 Task: Create a sub task Gather and Analyse Requirements for the task  Integrate a new online platform for online yoga classes in the project BrightTech , assign it to team member softage.1@softage.net and update the status of the sub task to  On Track  , set the priority of the sub task to Low
Action: Mouse moved to (625, 259)
Screenshot: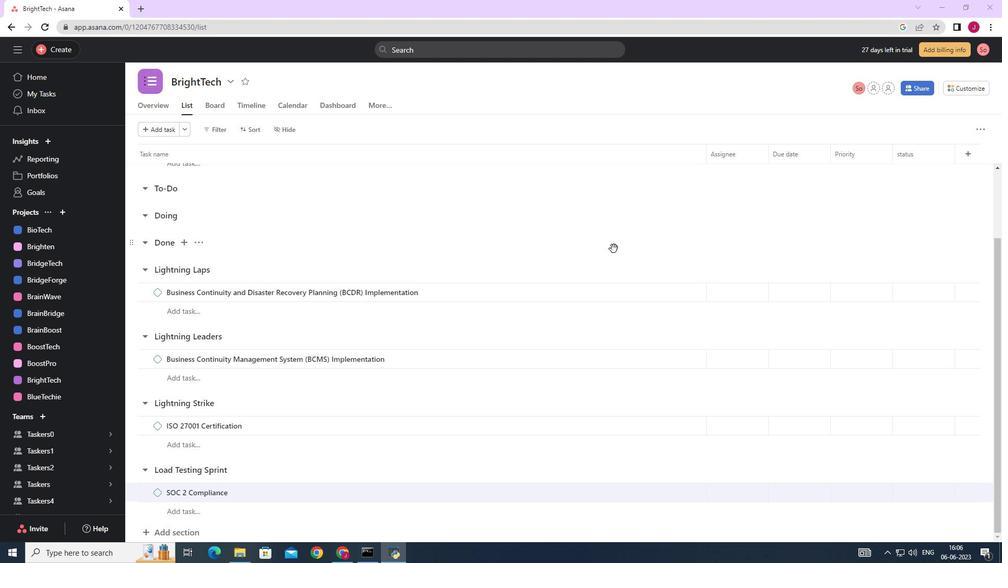 
Action: Mouse scrolled (625, 259) with delta (0, 0)
Screenshot: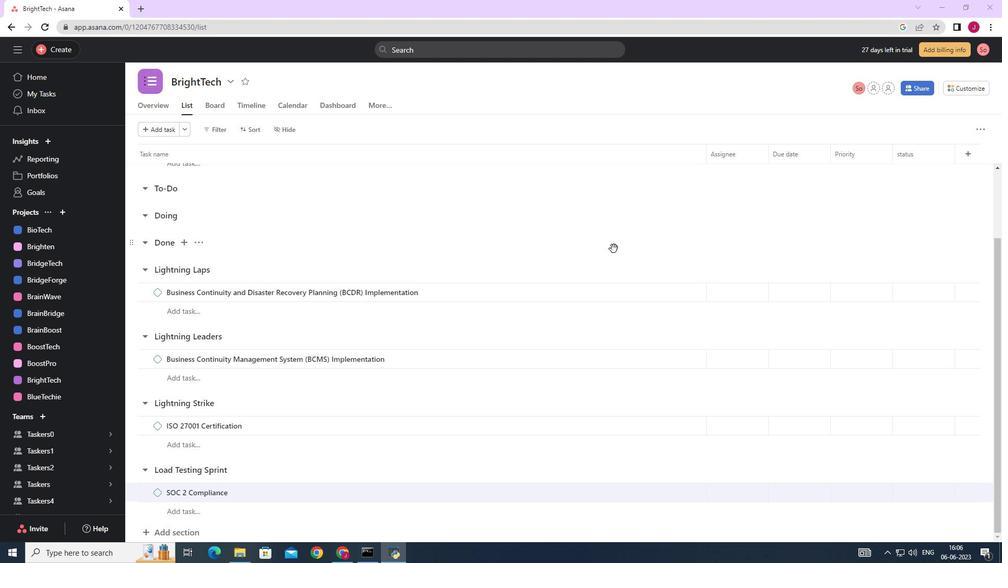 
Action: Mouse scrolled (625, 259) with delta (0, 0)
Screenshot: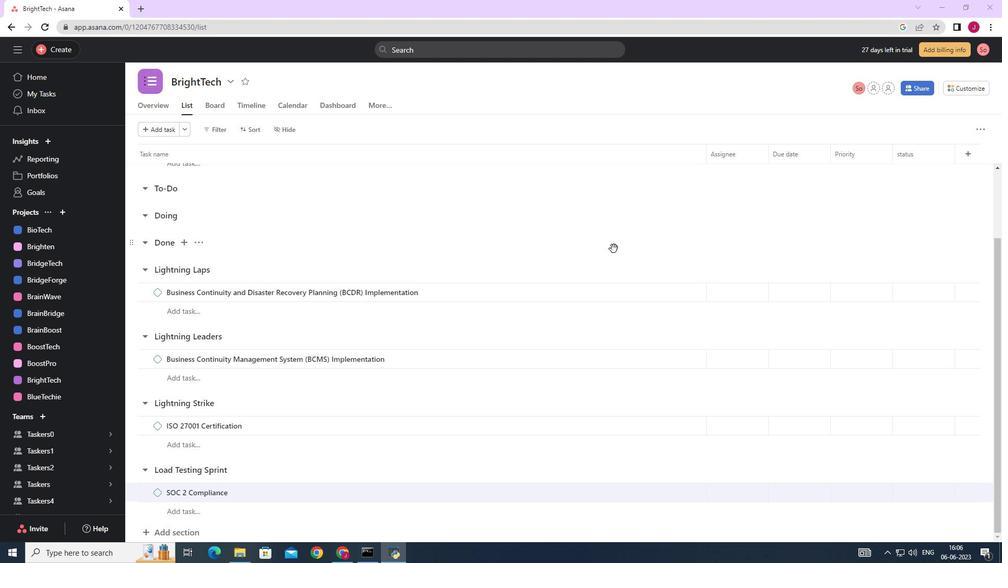
Action: Mouse scrolled (625, 259) with delta (0, 0)
Screenshot: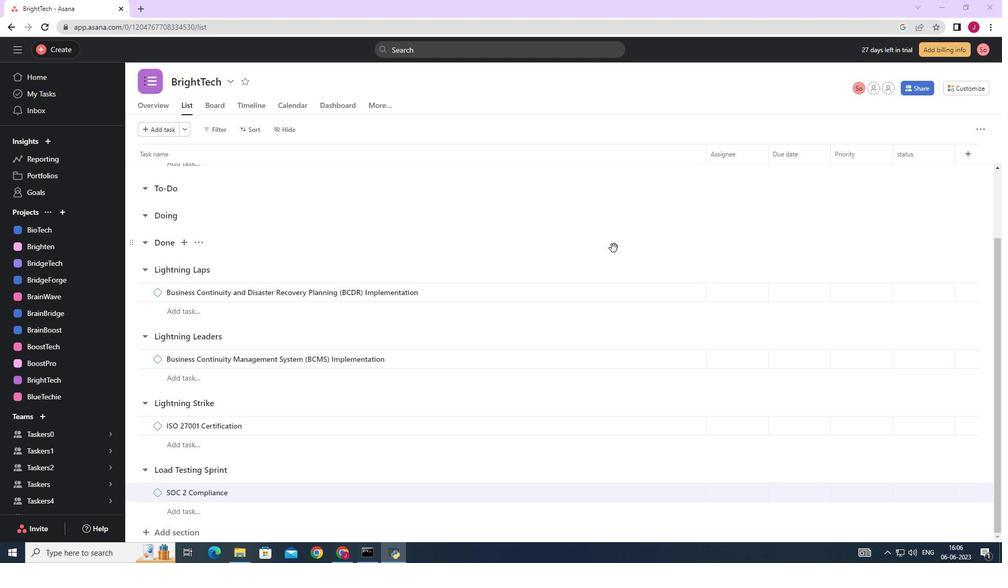 
Action: Mouse scrolled (625, 259) with delta (0, 0)
Screenshot: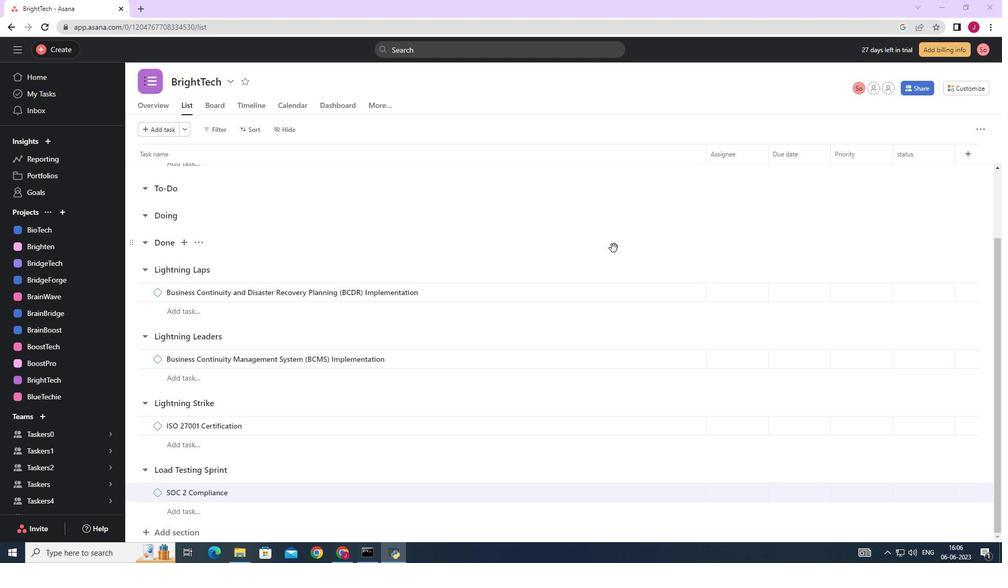 
Action: Mouse scrolled (625, 259) with delta (0, 0)
Screenshot: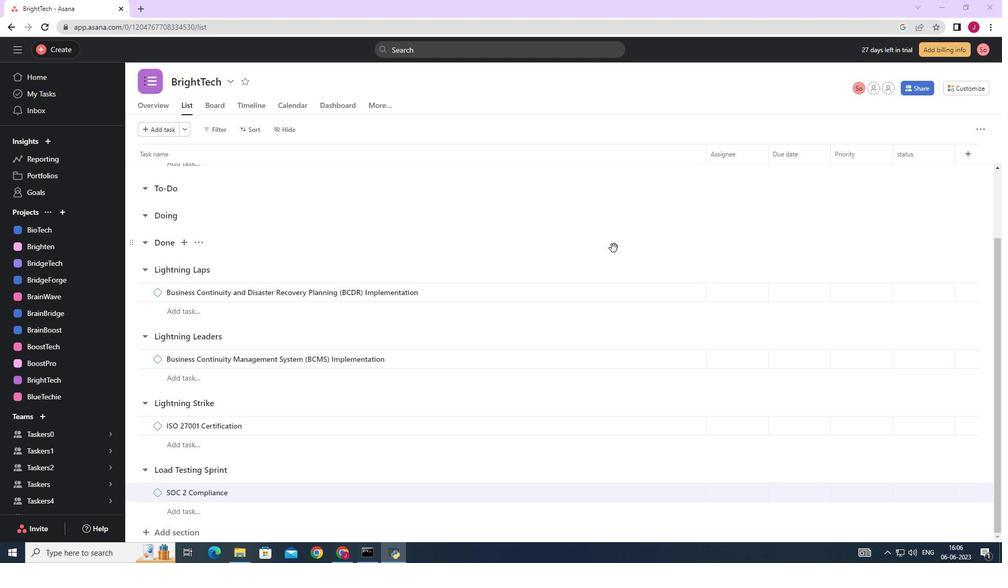 
Action: Mouse scrolled (625, 259) with delta (0, 0)
Screenshot: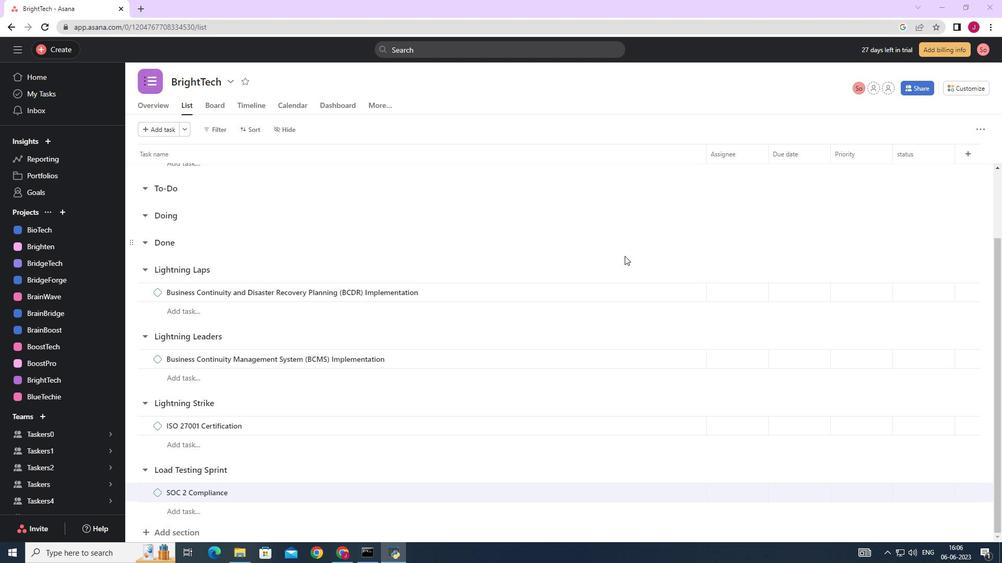 
Action: Mouse moved to (666, 266)
Screenshot: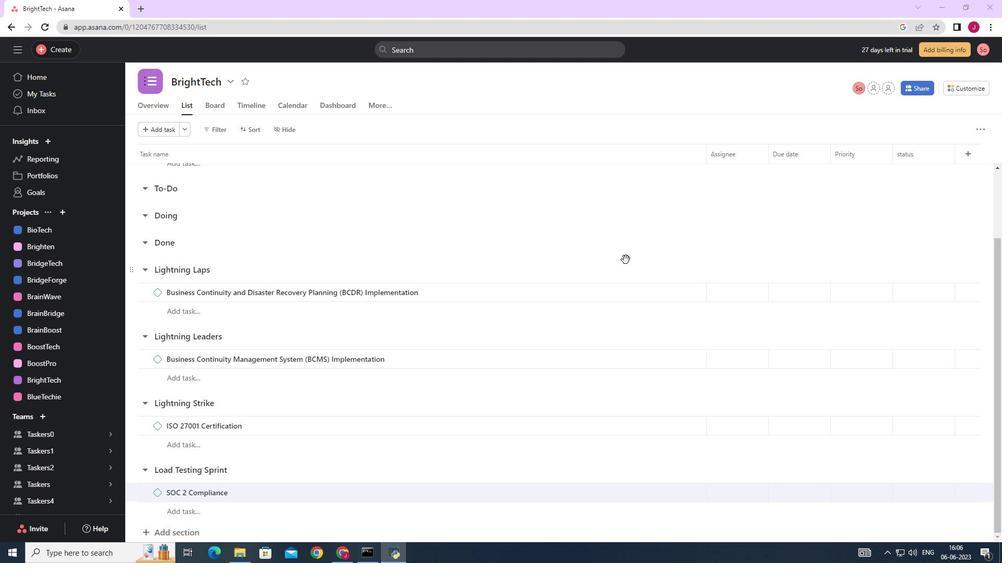 
Action: Mouse scrolled (666, 267) with delta (0, 0)
Screenshot: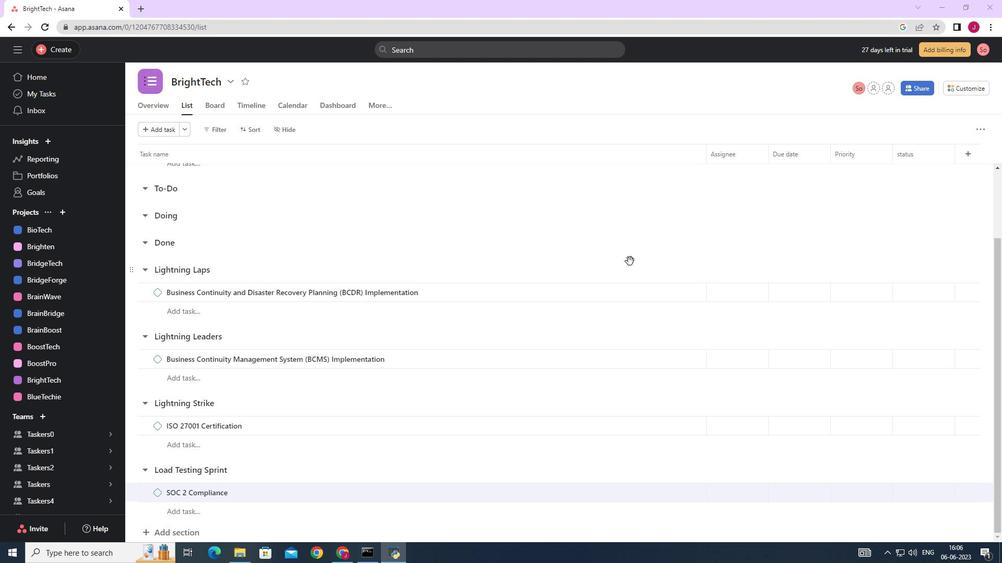 
Action: Mouse scrolled (666, 267) with delta (0, 0)
Screenshot: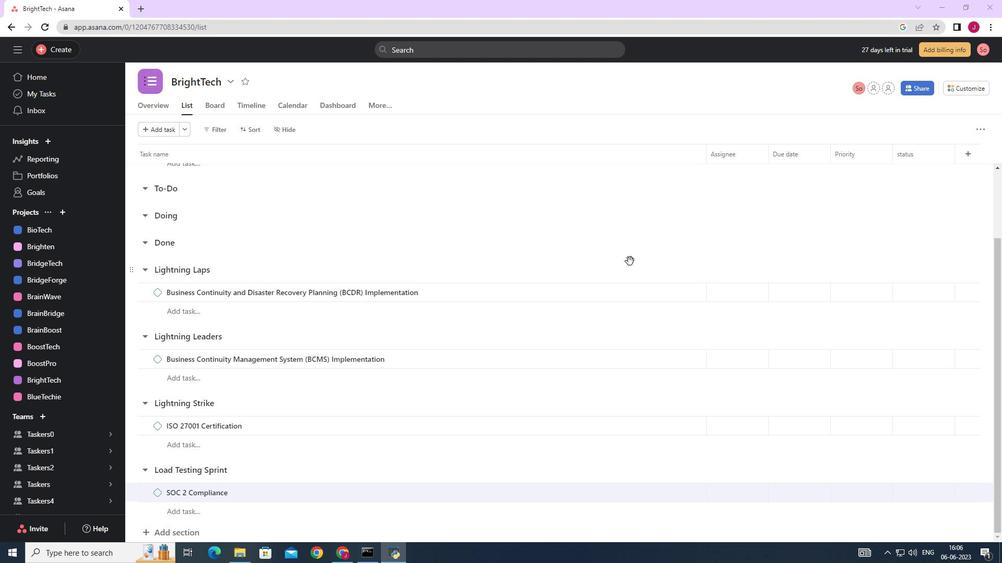 
Action: Mouse scrolled (666, 267) with delta (0, 0)
Screenshot: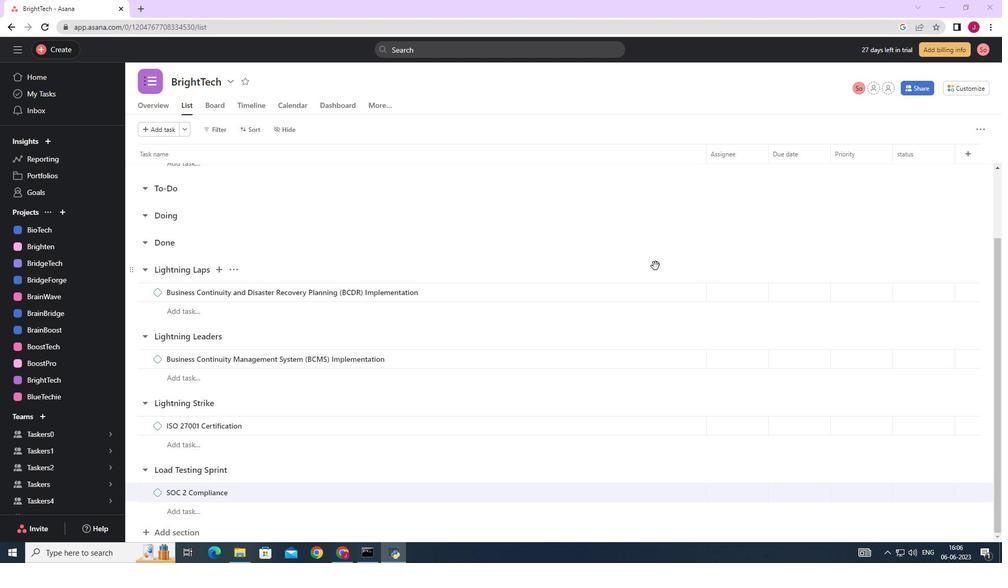
Action: Mouse scrolled (666, 267) with delta (0, 0)
Screenshot: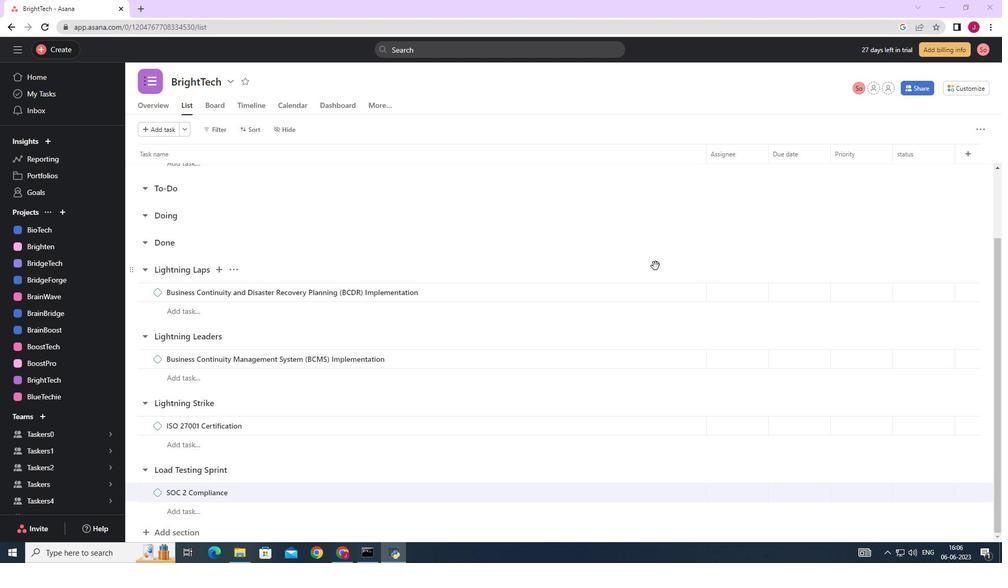 
Action: Mouse moved to (600, 230)
Screenshot: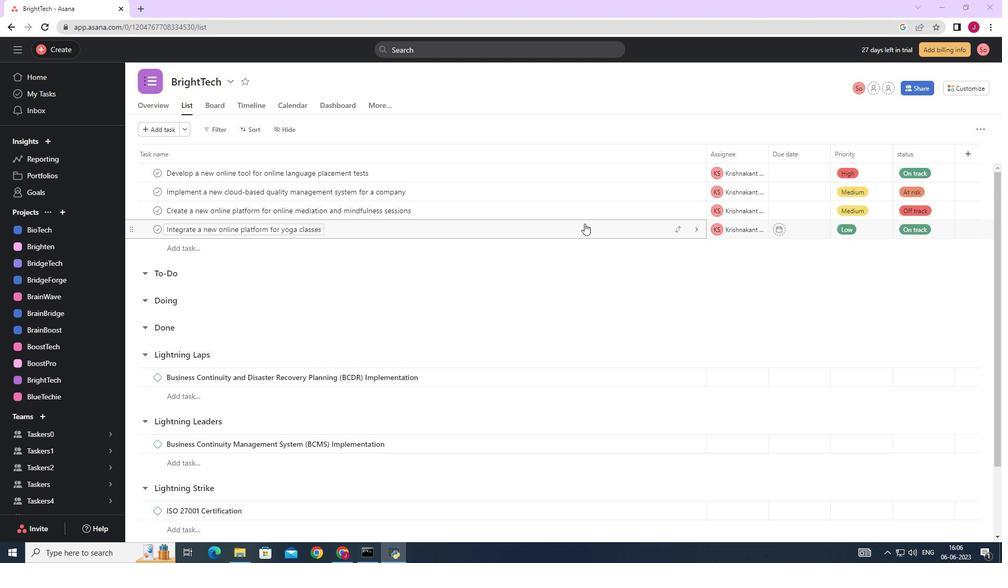 
Action: Mouse pressed left at (600, 230)
Screenshot: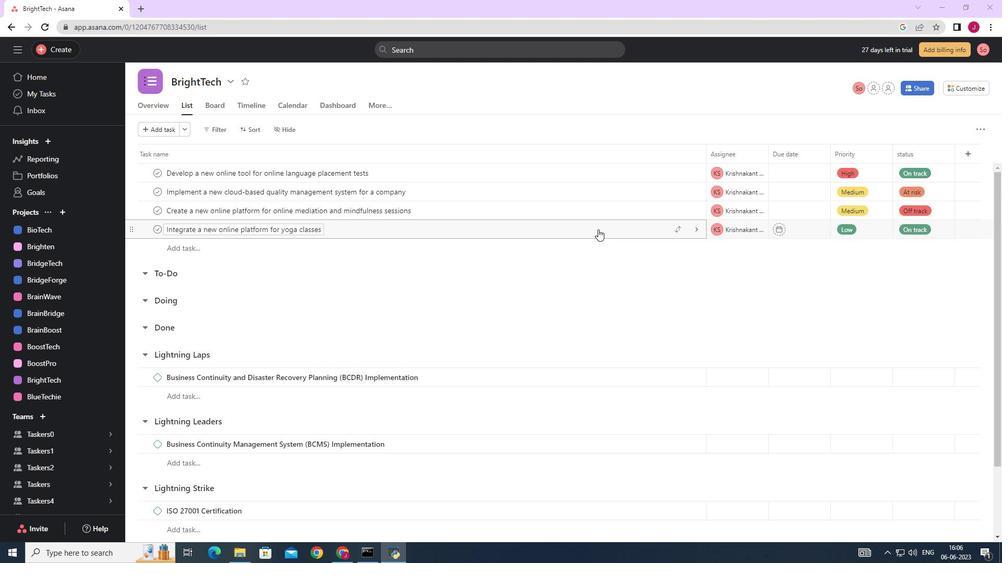 
Action: Mouse moved to (807, 292)
Screenshot: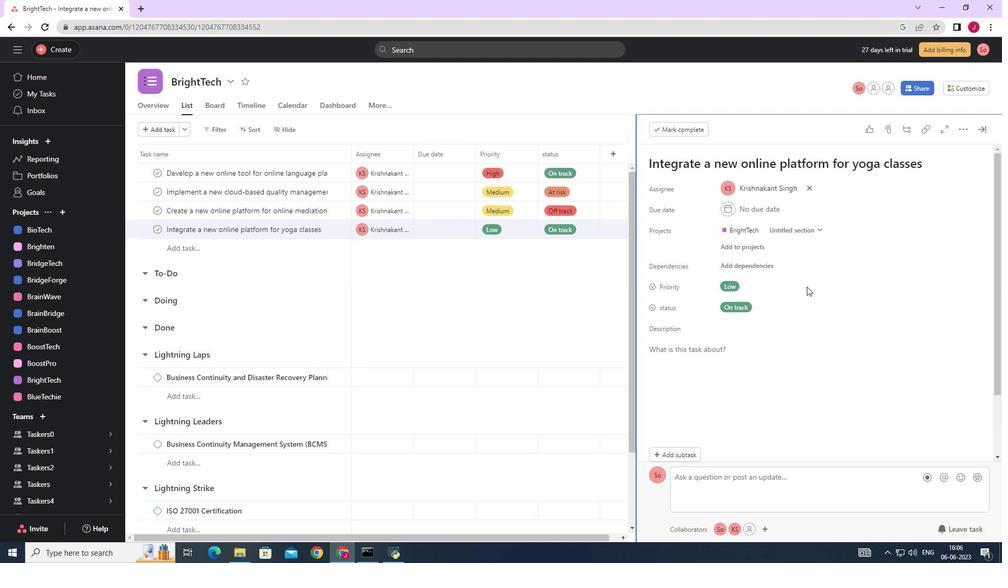 
Action: Mouse scrolled (807, 291) with delta (0, 0)
Screenshot: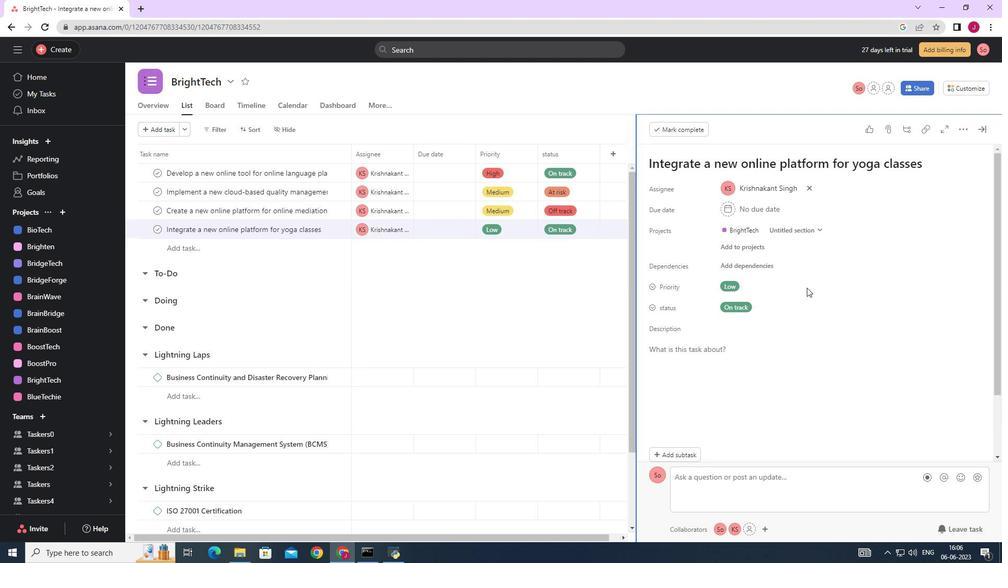 
Action: Mouse moved to (807, 293)
Screenshot: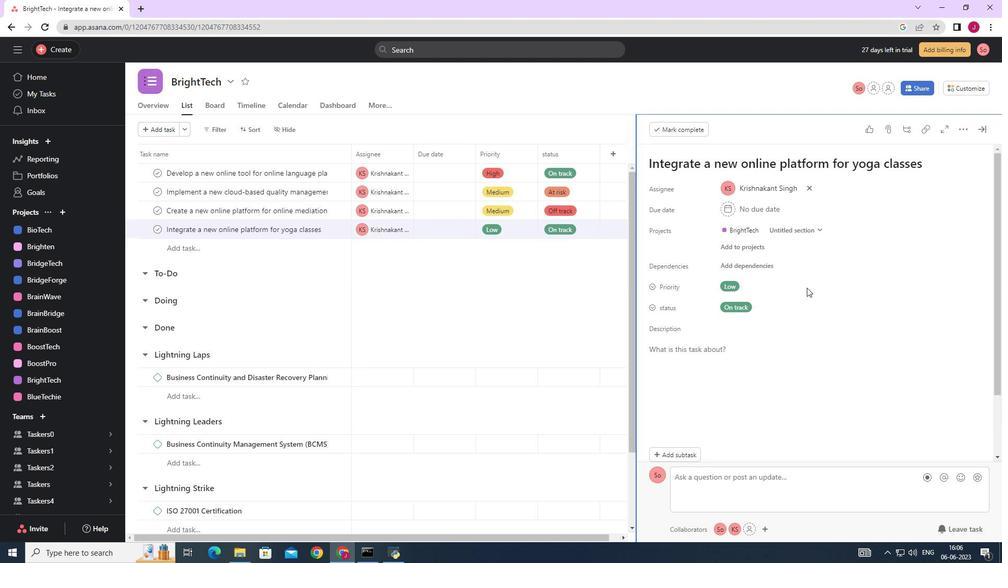 
Action: Mouse scrolled (807, 293) with delta (0, 0)
Screenshot: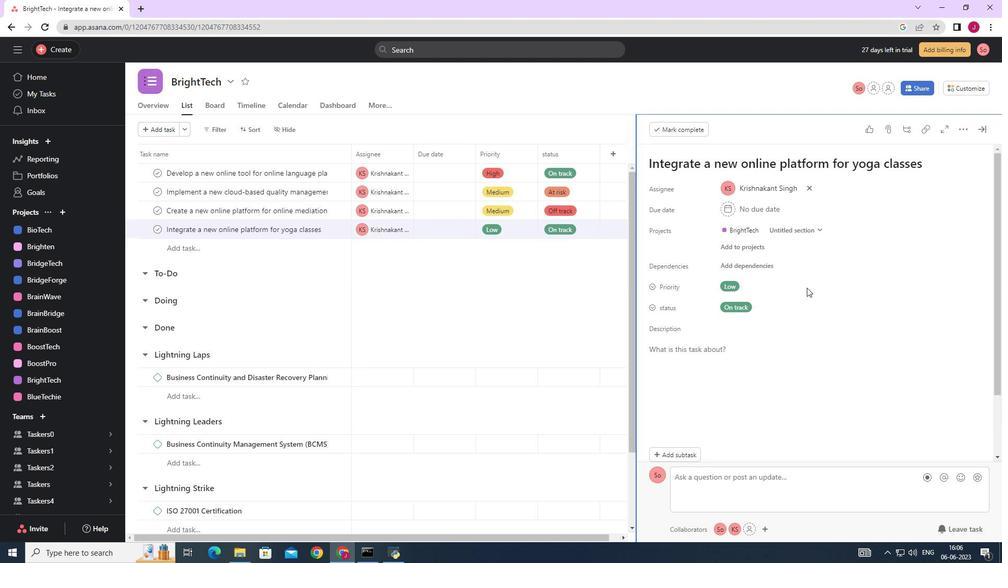 
Action: Mouse moved to (807, 294)
Screenshot: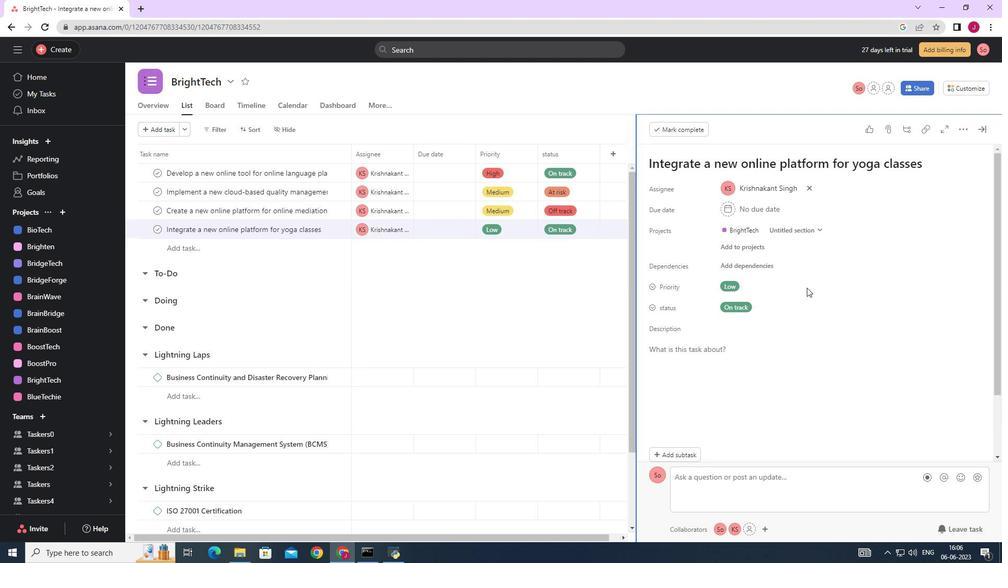
Action: Mouse scrolled (807, 294) with delta (0, 0)
Screenshot: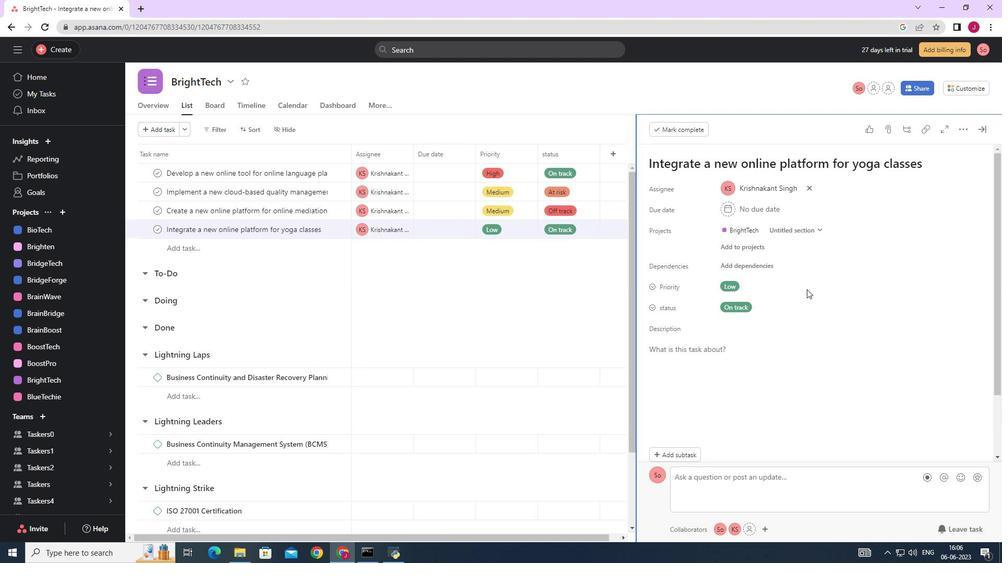 
Action: Mouse moved to (807, 295)
Screenshot: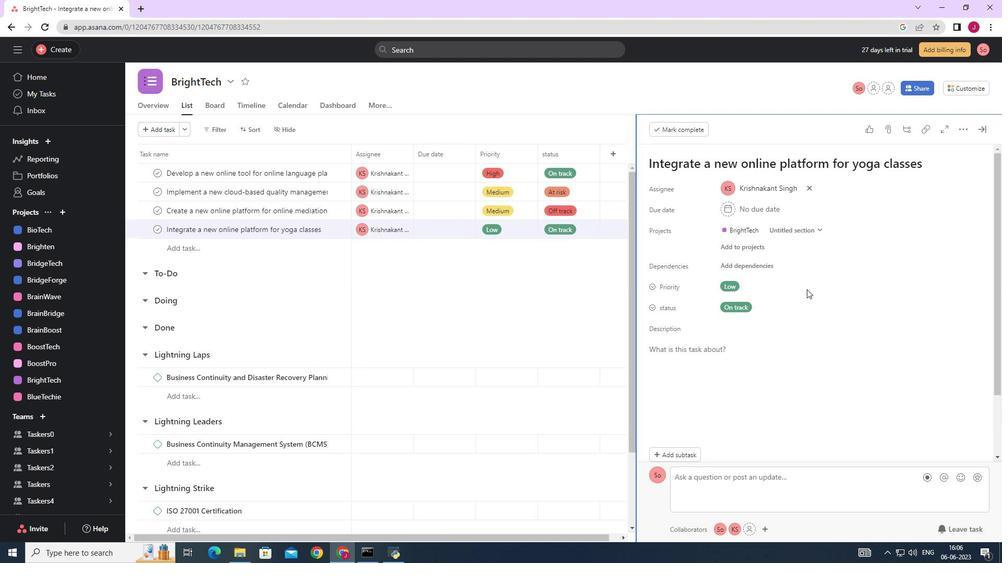
Action: Mouse scrolled (807, 295) with delta (0, 0)
Screenshot: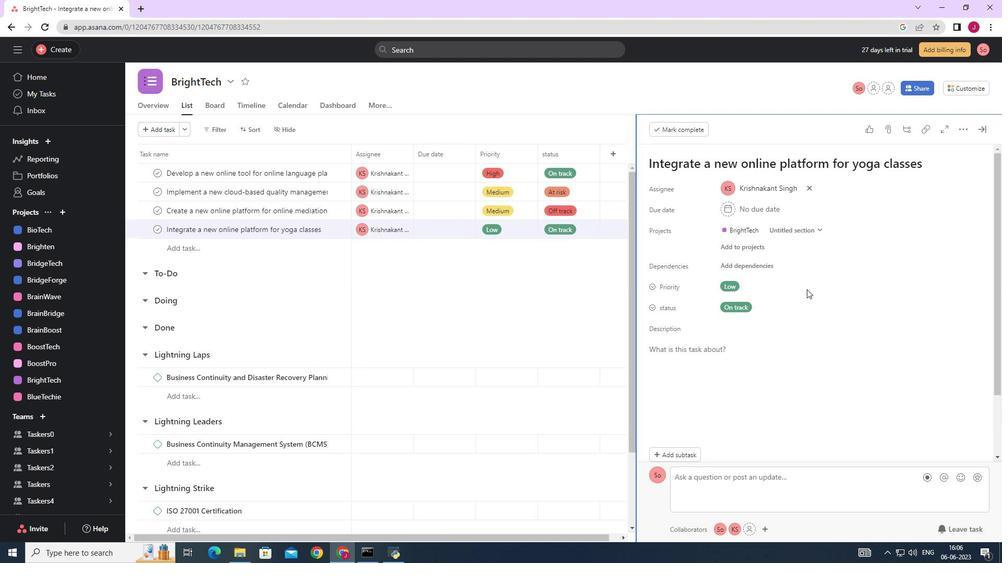 
Action: Mouse scrolled (807, 295) with delta (0, 0)
Screenshot: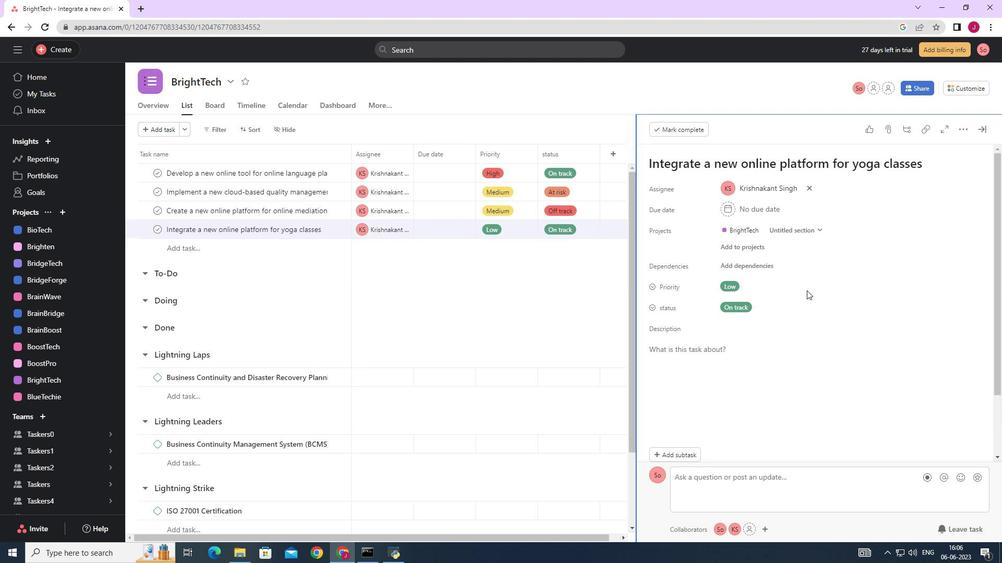 
Action: Mouse moved to (807, 296)
Screenshot: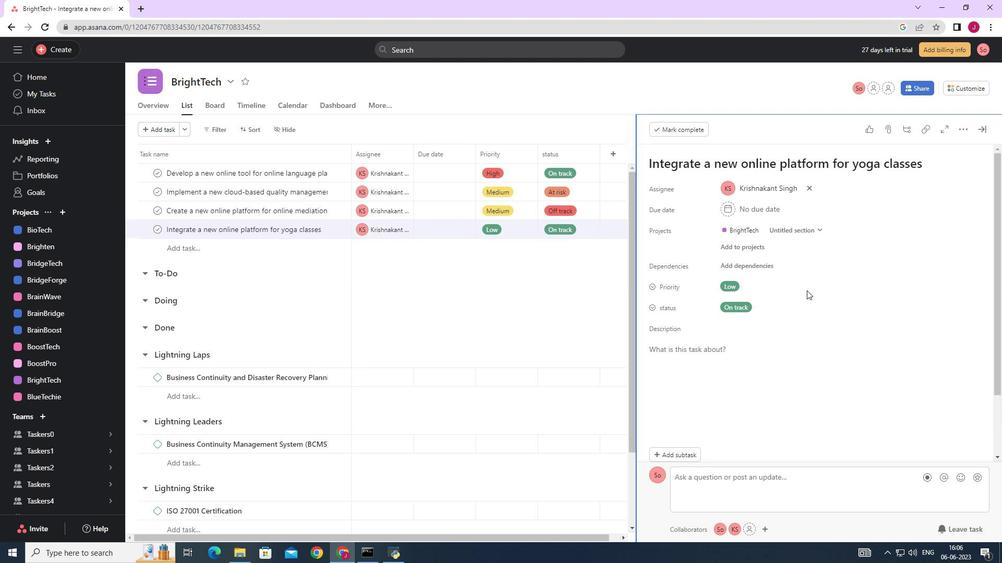 
Action: Mouse scrolled (807, 295) with delta (0, 0)
Screenshot: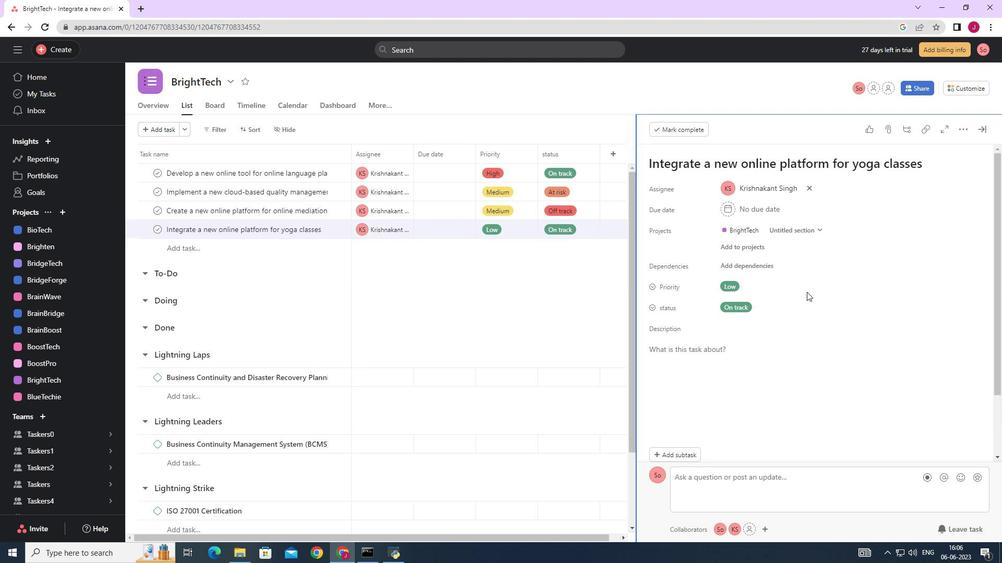 
Action: Mouse moved to (807, 299)
Screenshot: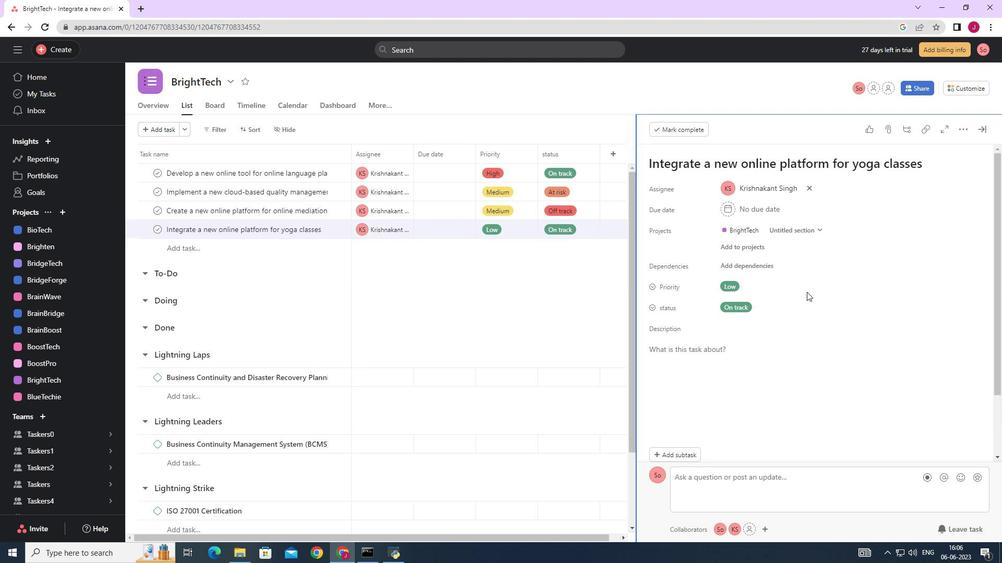 
Action: Mouse scrolled (807, 298) with delta (0, 0)
Screenshot: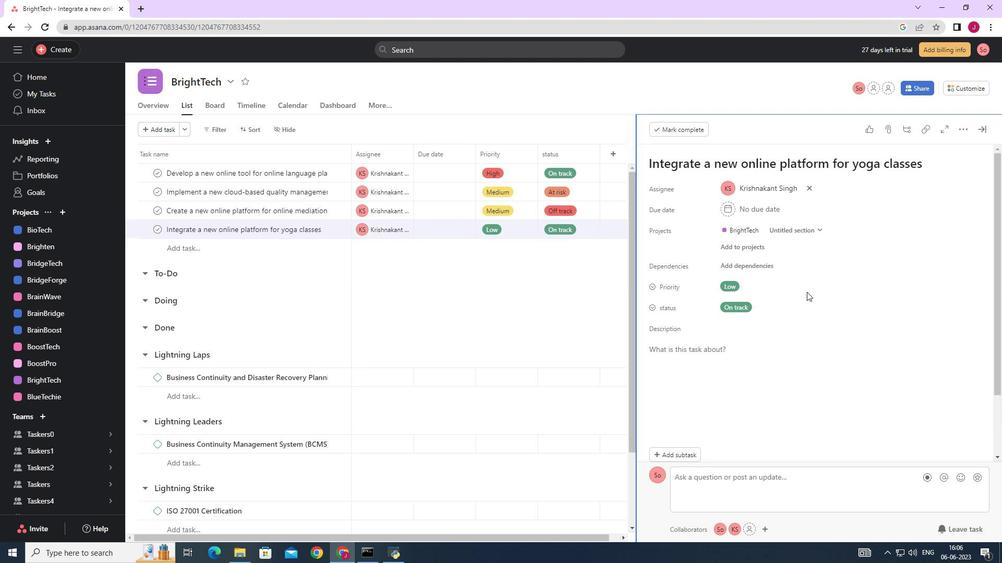 
Action: Mouse moved to (705, 374)
Screenshot: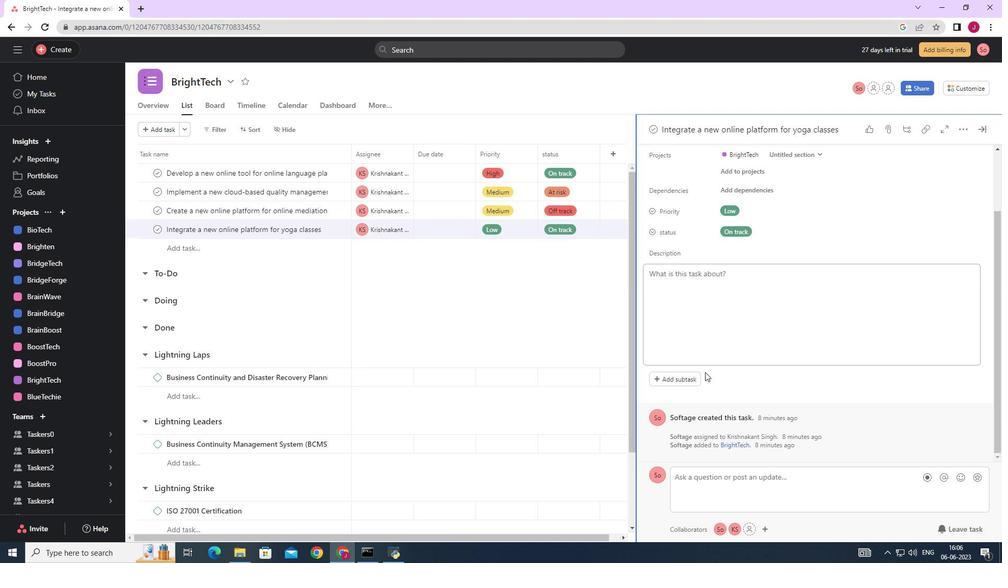 
Action: Mouse scrolled (705, 374) with delta (0, 0)
Screenshot: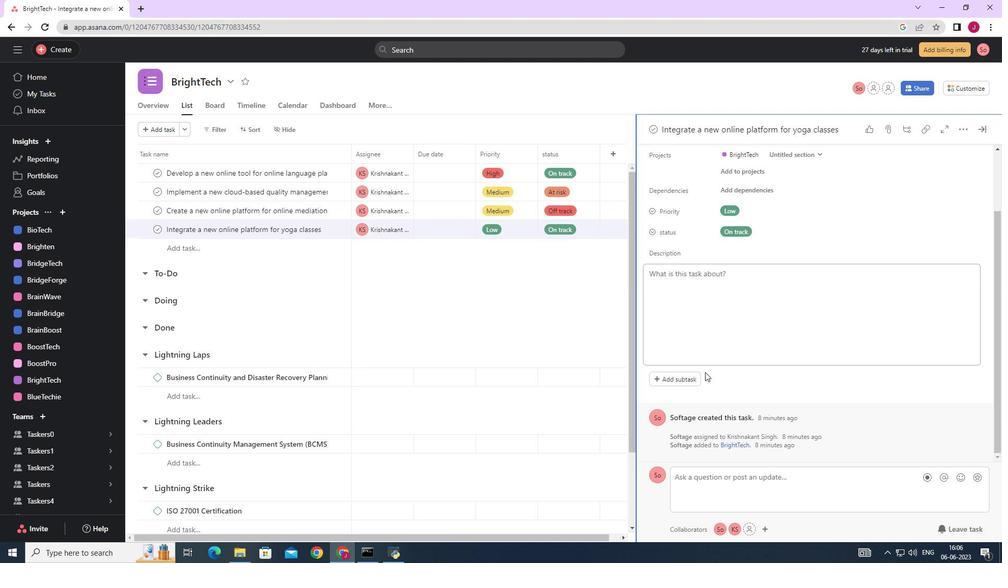 
Action: Mouse scrolled (705, 374) with delta (0, 0)
Screenshot: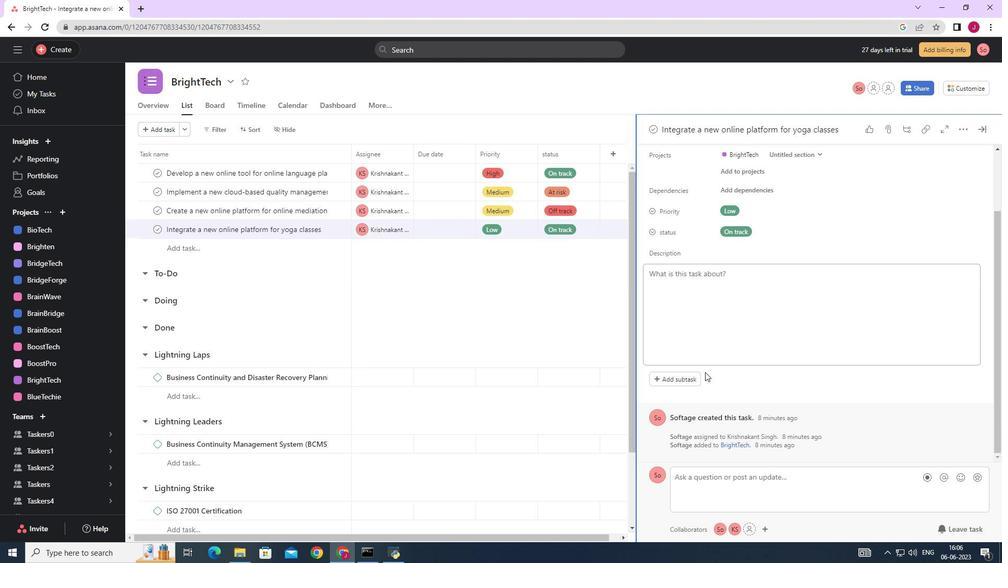 
Action: Mouse scrolled (705, 374) with delta (0, 0)
Screenshot: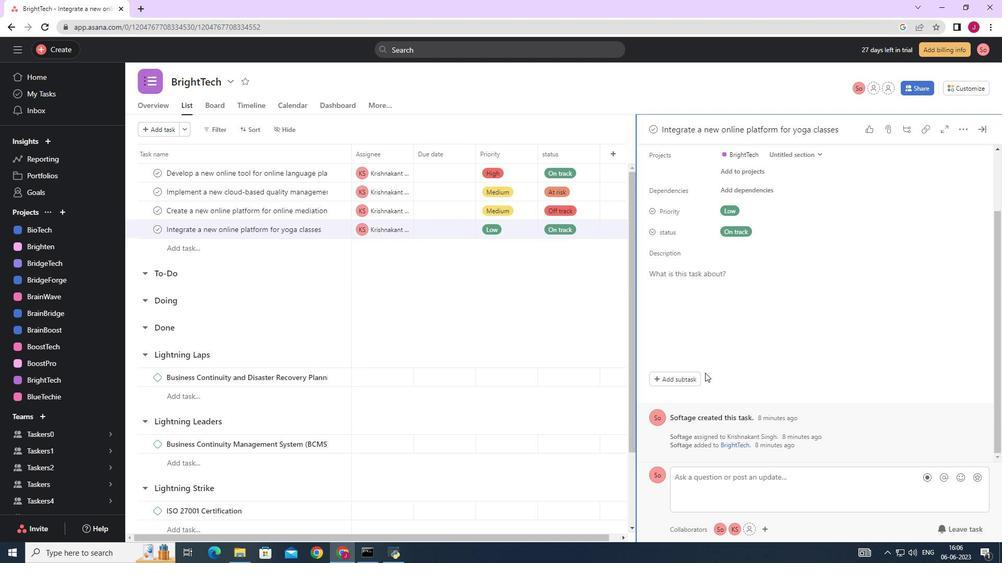 
Action: Mouse scrolled (705, 374) with delta (0, 0)
Screenshot: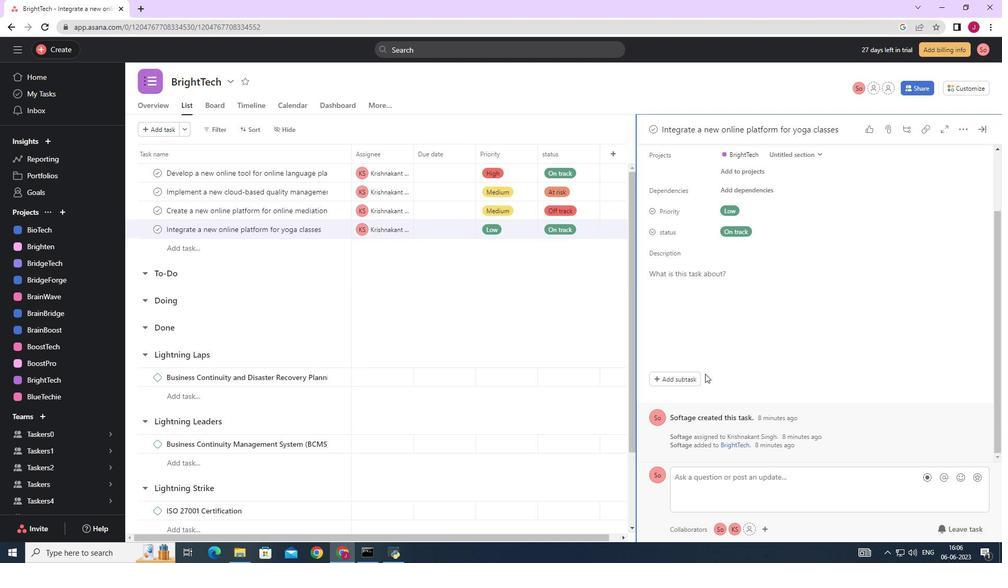 
Action: Mouse scrolled (705, 374) with delta (0, 0)
Screenshot: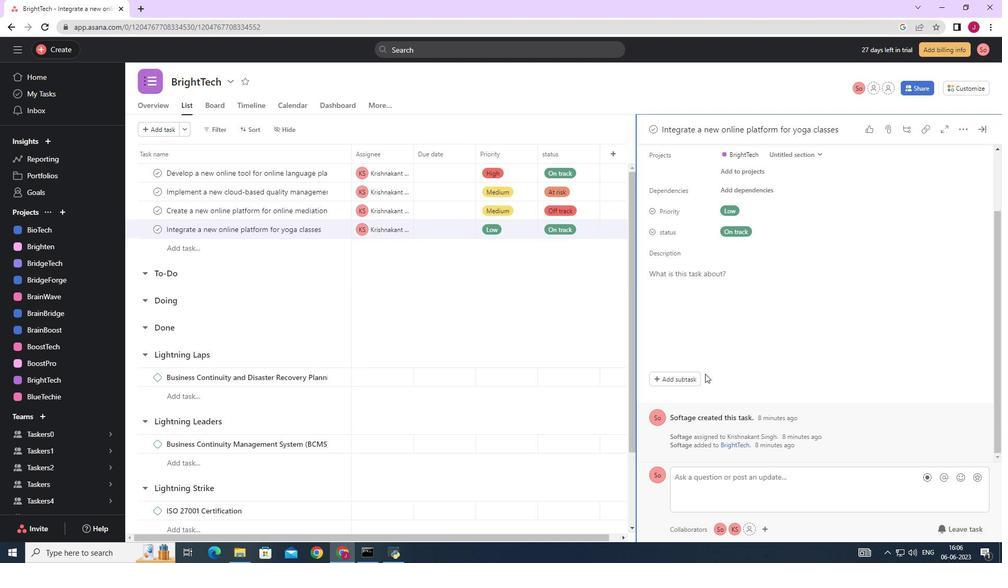 
Action: Mouse moved to (688, 383)
Screenshot: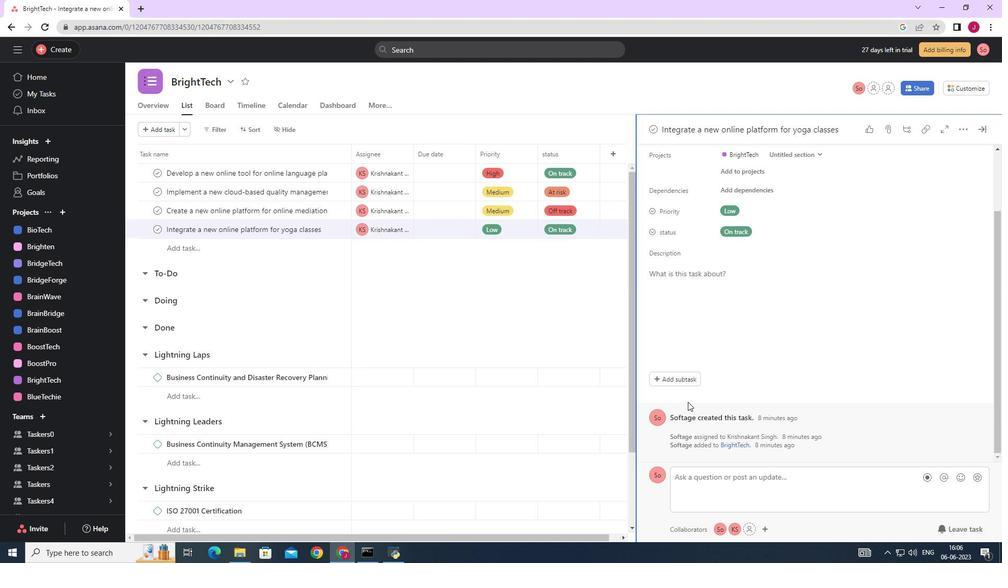 
Action: Mouse pressed left at (688, 383)
Screenshot: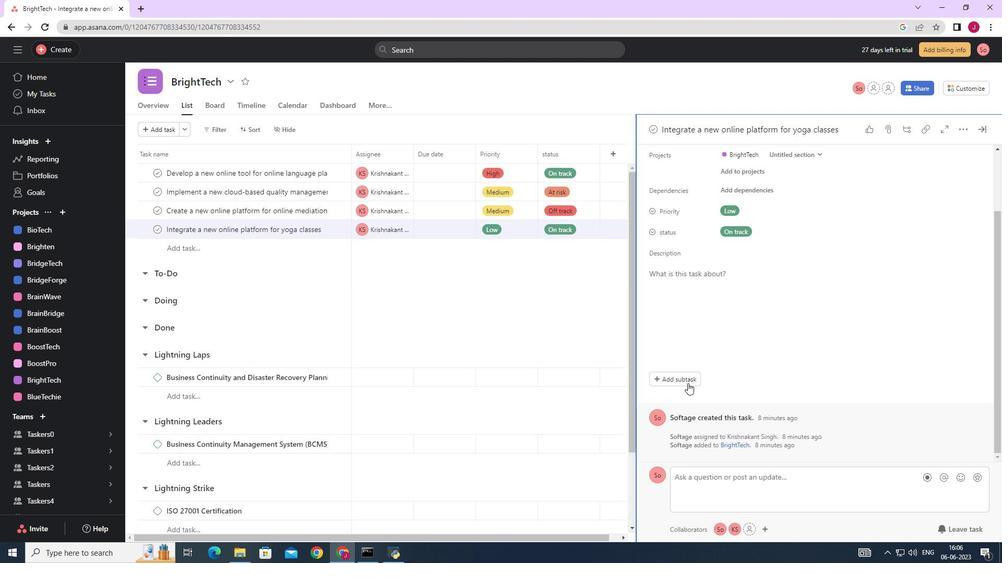 
Action: Mouse moved to (1001, 235)
Screenshot: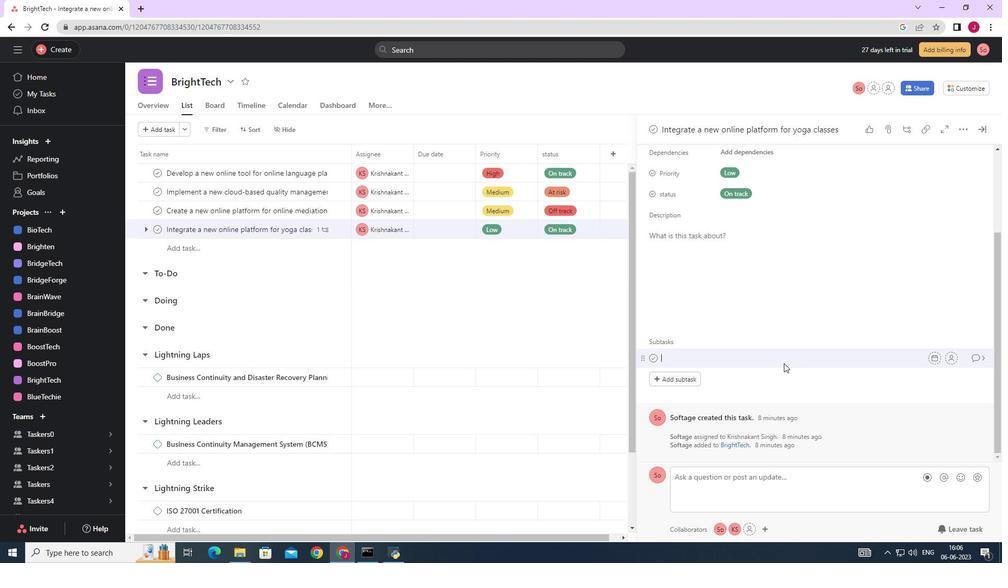
Action: Key pressed <Key.caps_lock>G<Key.caps_lock>ather<Key.space>and<Key.space><Key.caps_lock>A<Key.caps_lock>nalyse<Key.space><Key.caps_lock>R<Key.caps_lock>equirements
Screenshot: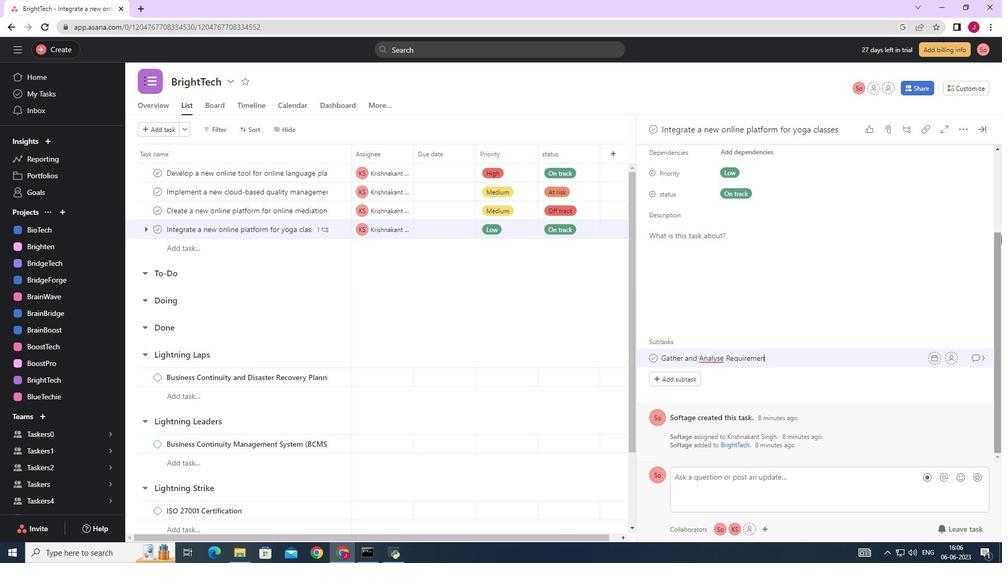 
Action: Mouse moved to (955, 360)
Screenshot: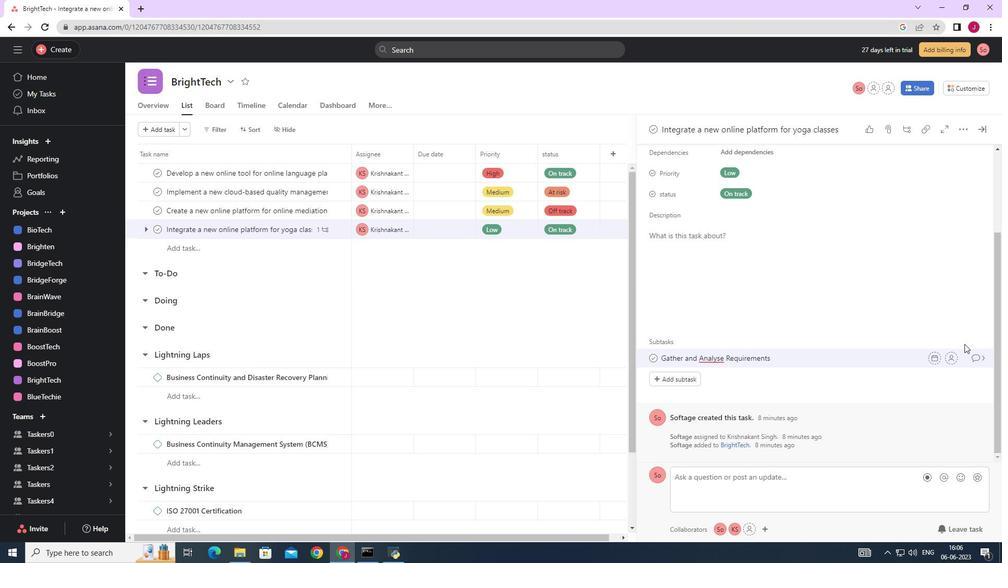 
Action: Mouse pressed left at (955, 360)
Screenshot: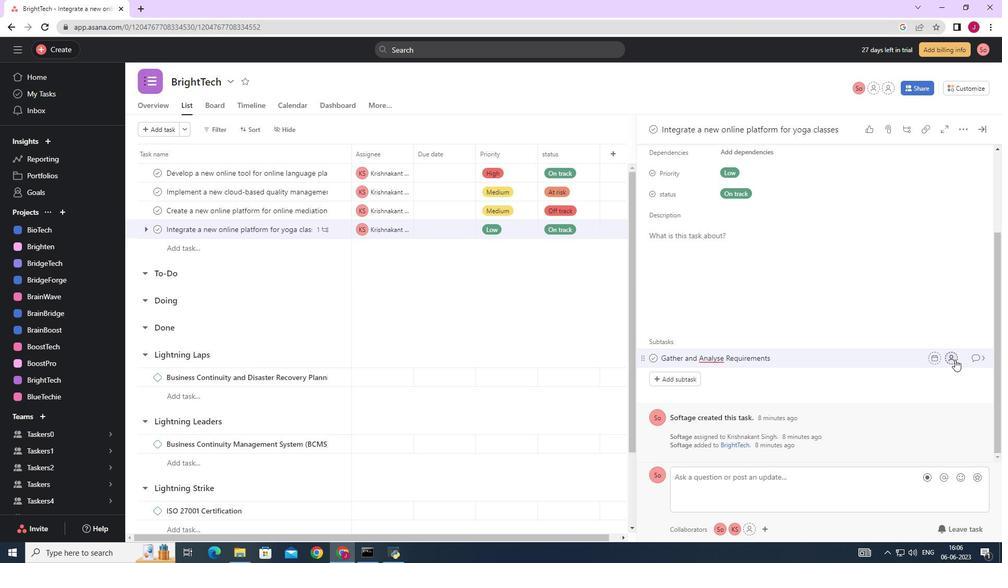 
Action: Mouse moved to (821, 405)
Screenshot: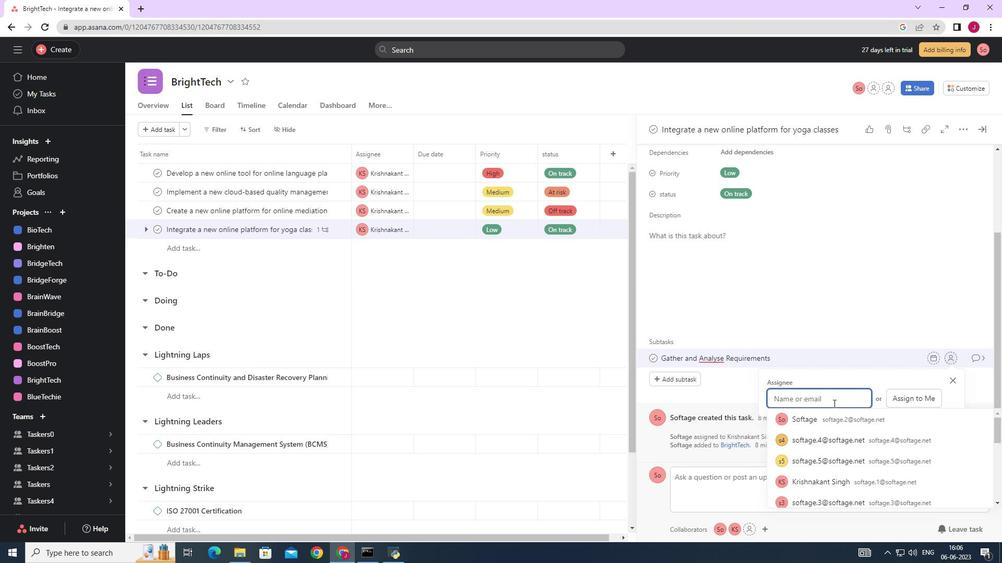 
Action: Key pressed so
Screenshot: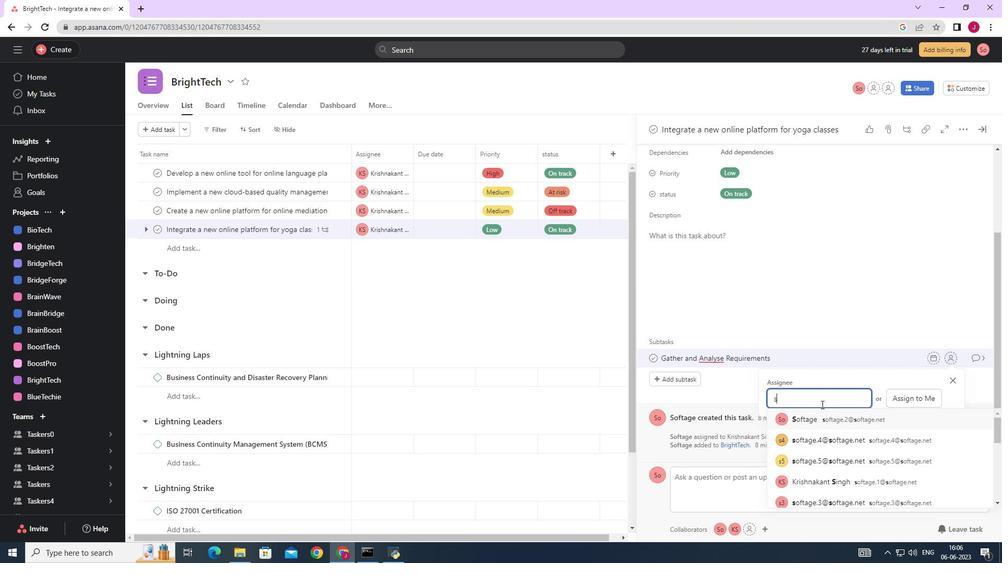 
Action: Mouse moved to (821, 406)
Screenshot: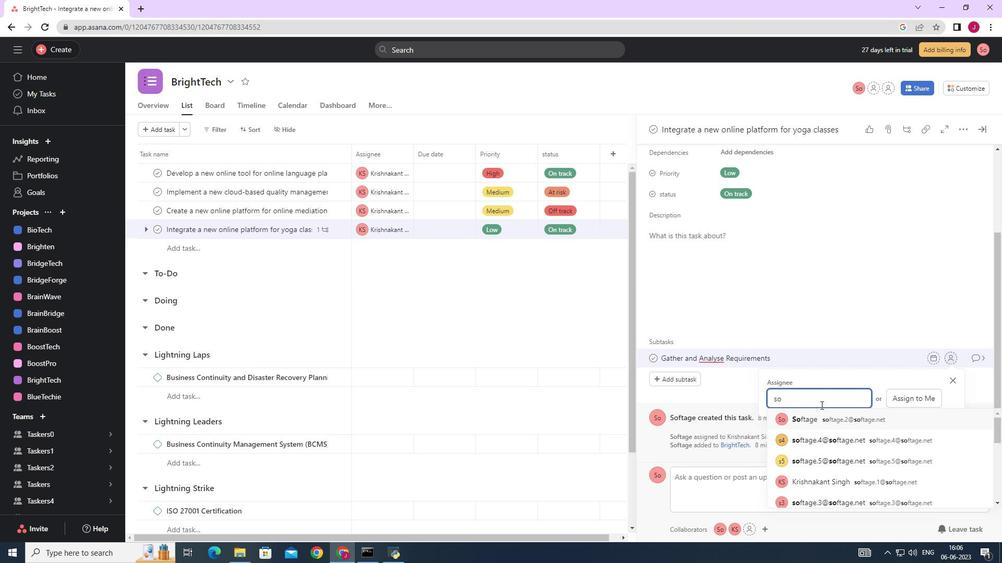 
Action: Key pressed ftage.1
Screenshot: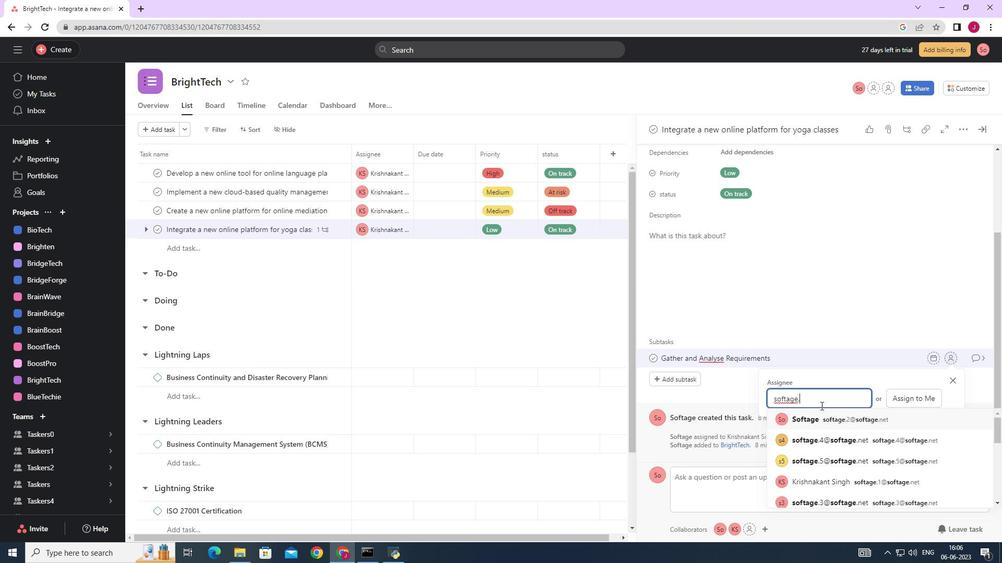 
Action: Mouse moved to (830, 419)
Screenshot: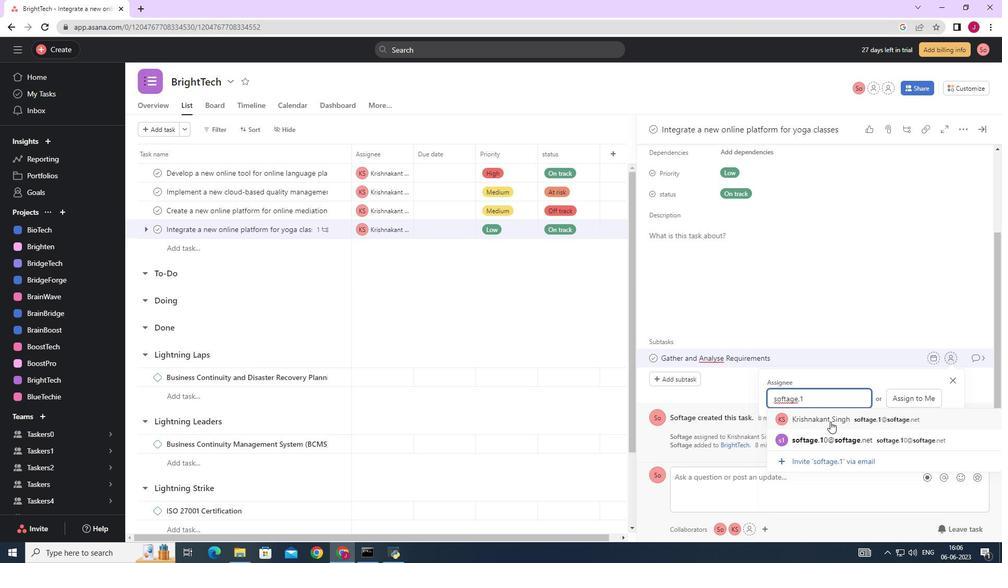 
Action: Mouse pressed left at (830, 419)
Screenshot: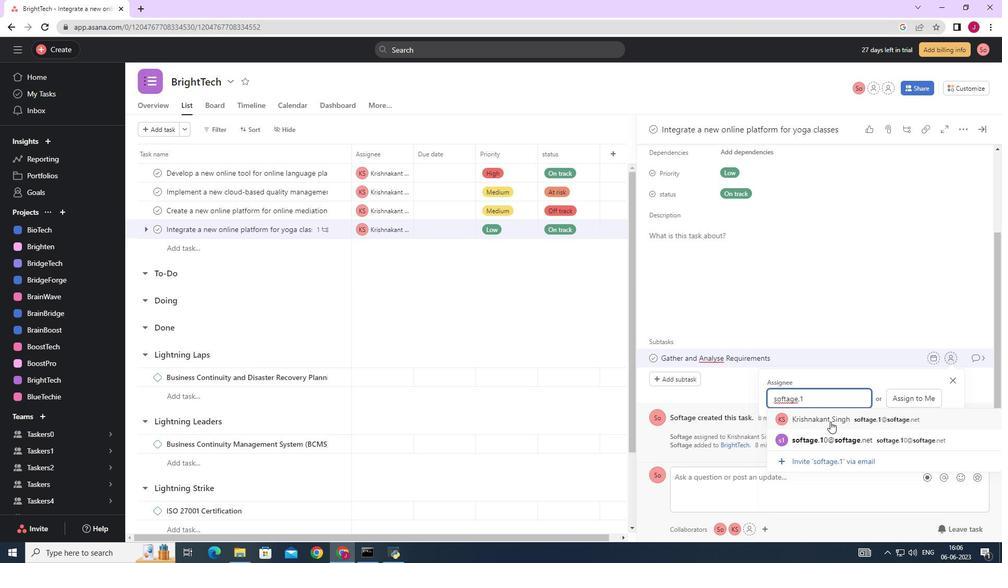 
Action: Mouse moved to (977, 356)
Screenshot: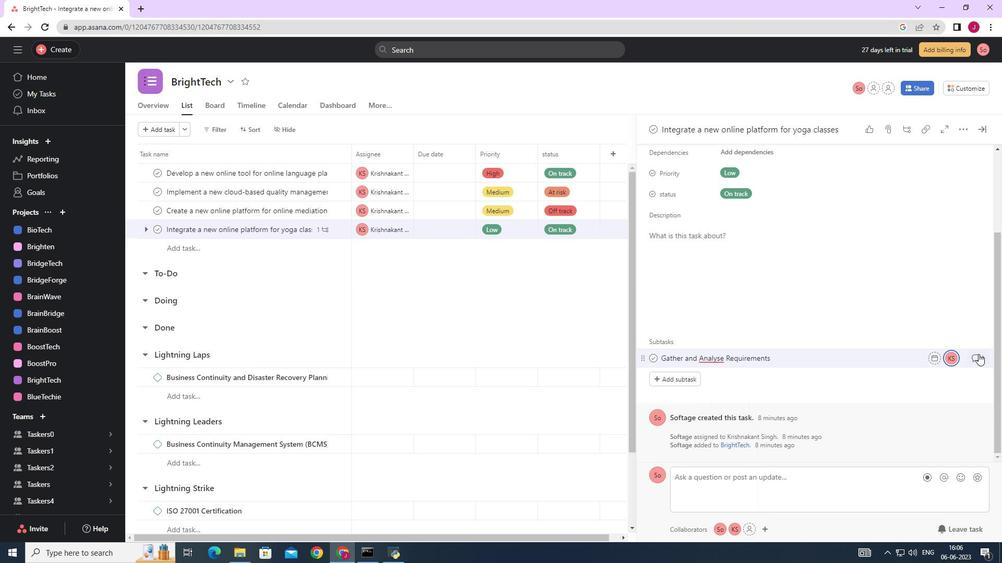 
Action: Mouse pressed left at (977, 356)
Screenshot: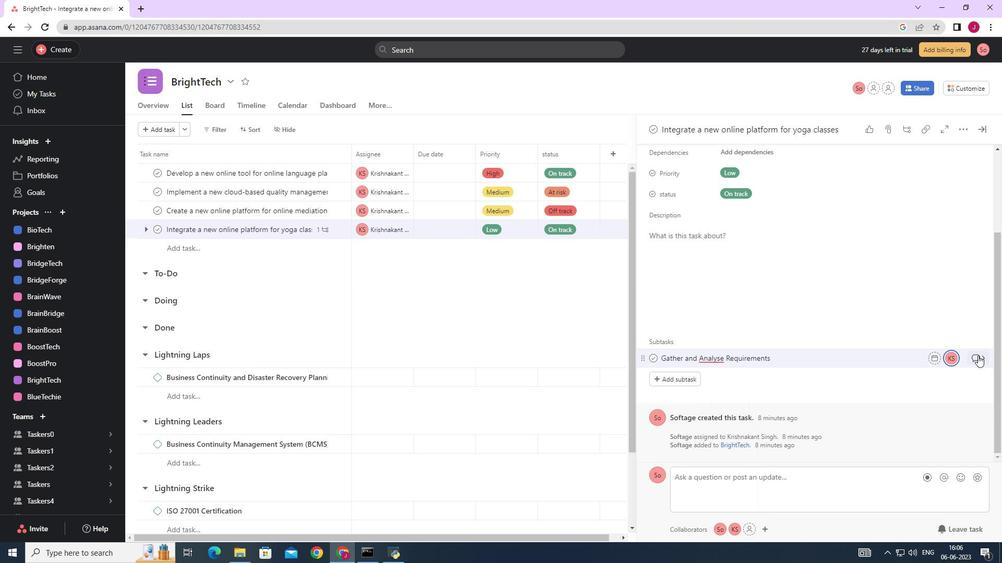 
Action: Mouse moved to (691, 275)
Screenshot: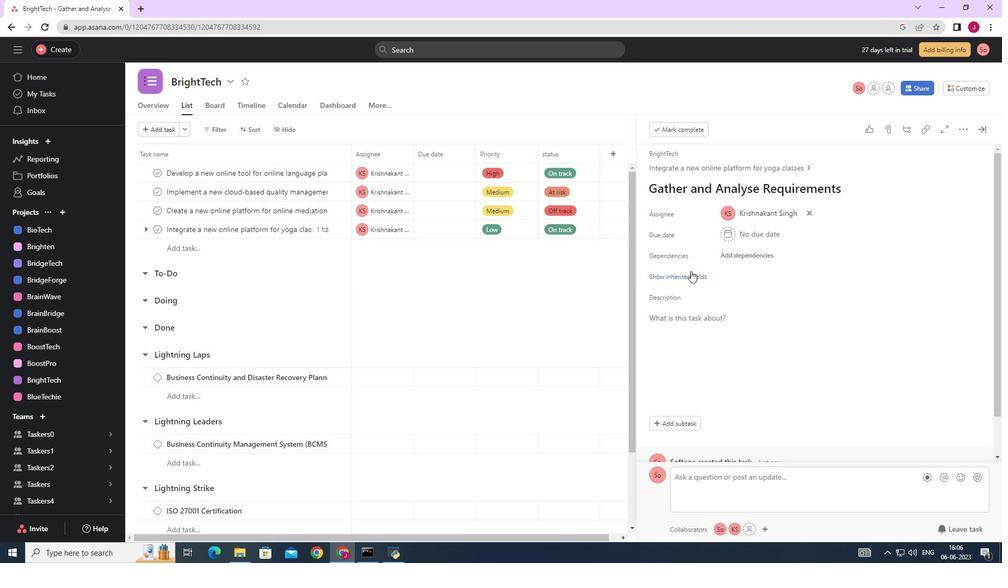 
Action: Mouse pressed left at (691, 275)
Screenshot: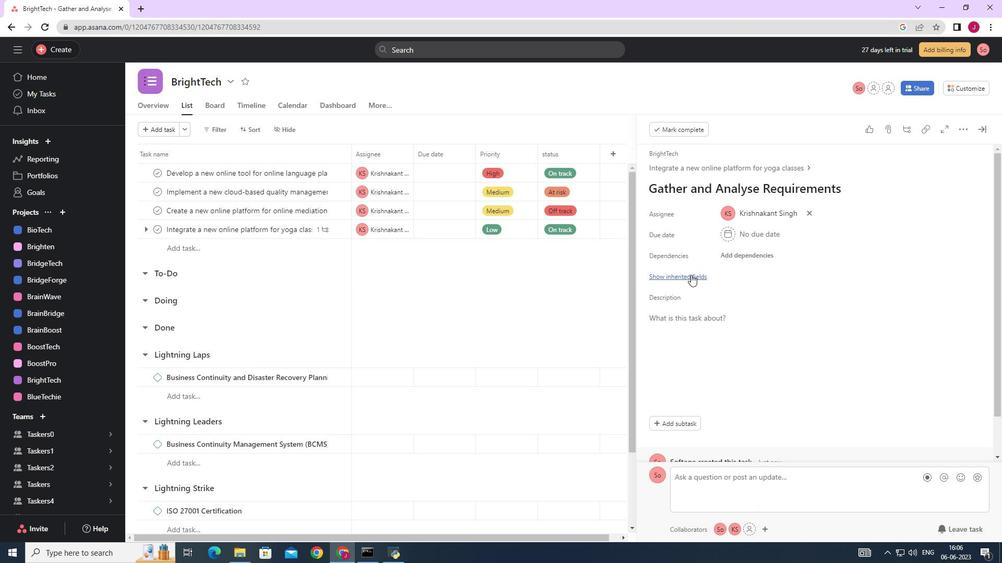 
Action: Mouse moved to (723, 293)
Screenshot: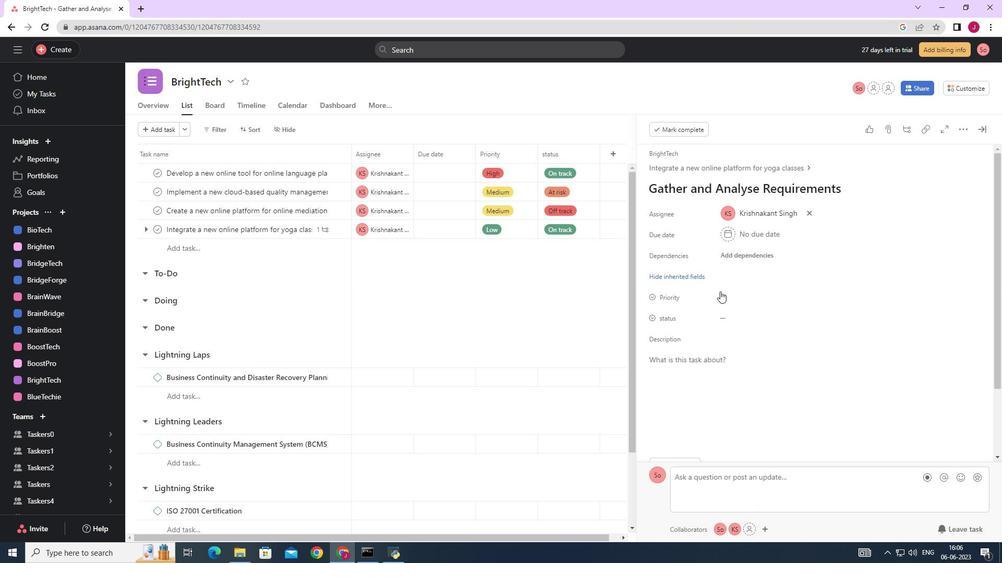 
Action: Mouse pressed left at (723, 293)
Screenshot: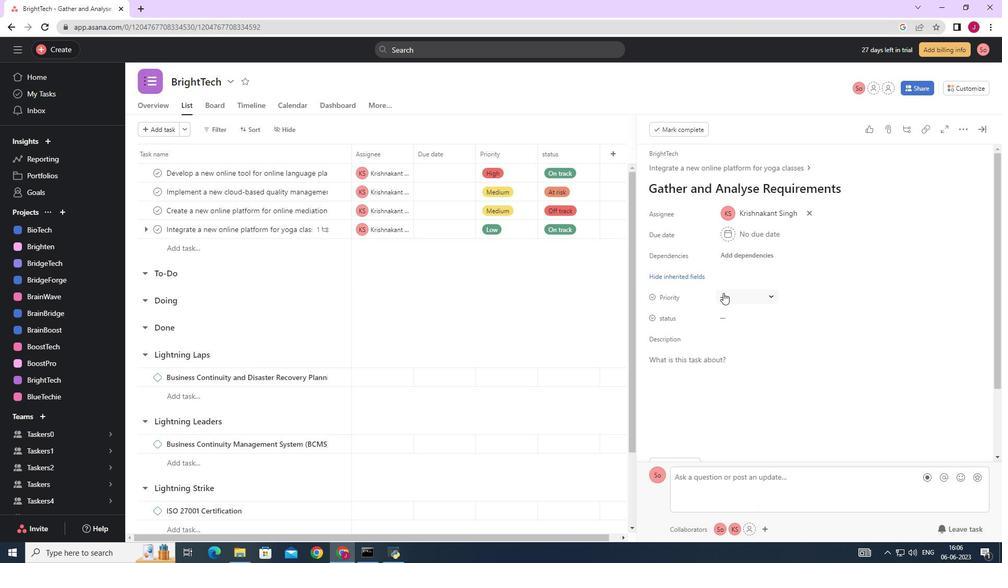 
Action: Mouse moved to (749, 369)
Screenshot: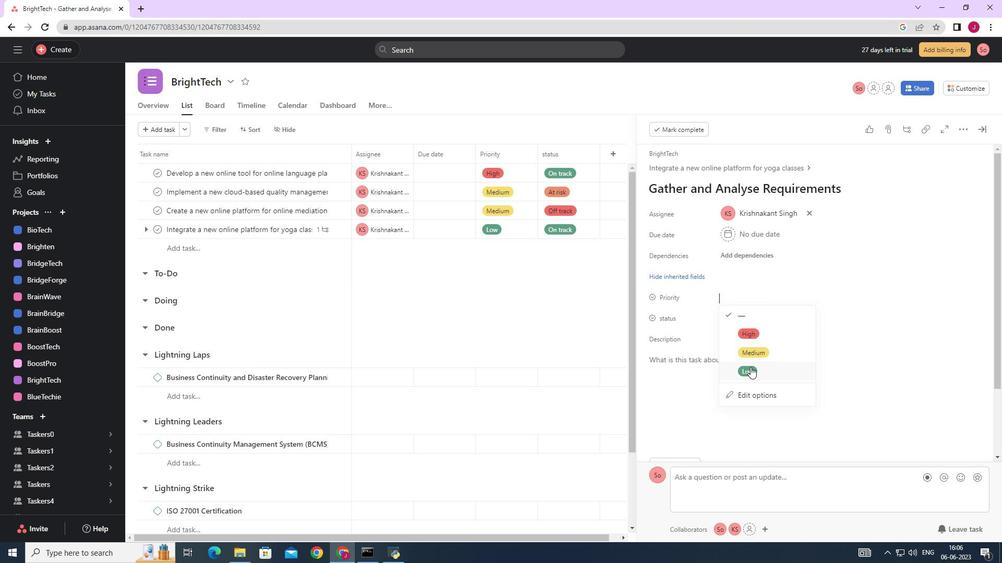 
Action: Mouse pressed left at (749, 369)
Screenshot: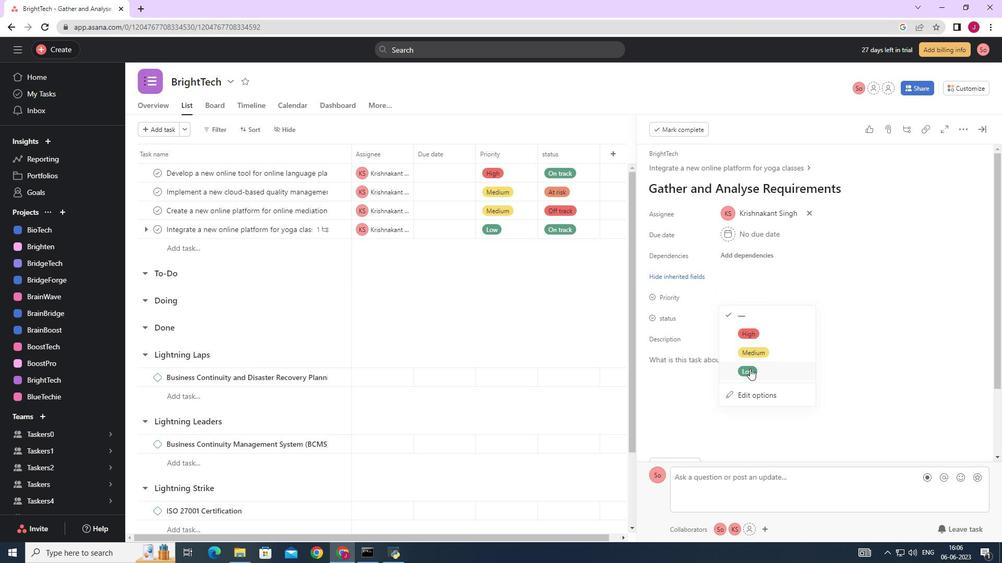 
Action: Mouse moved to (740, 319)
Screenshot: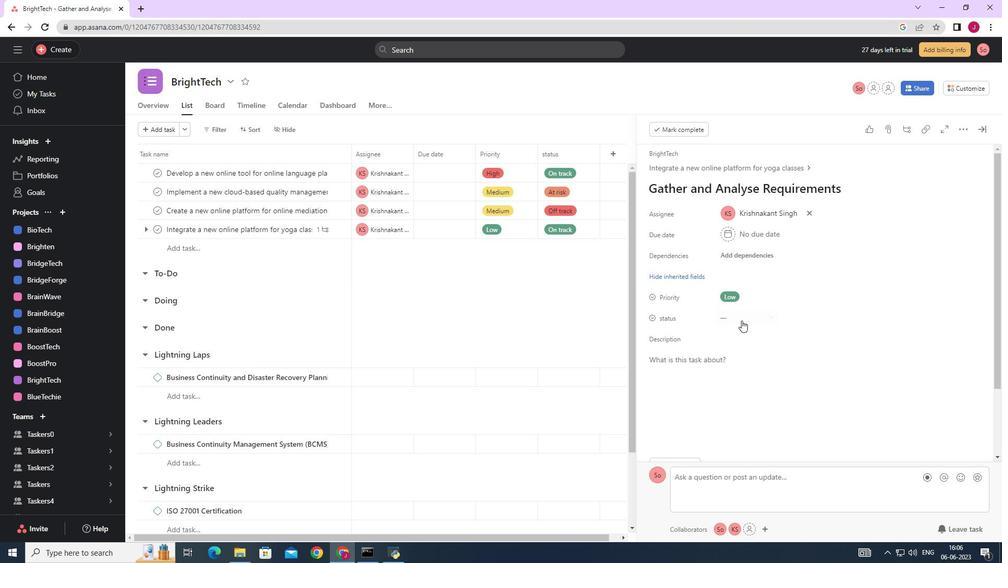 
Action: Mouse pressed left at (740, 319)
Screenshot: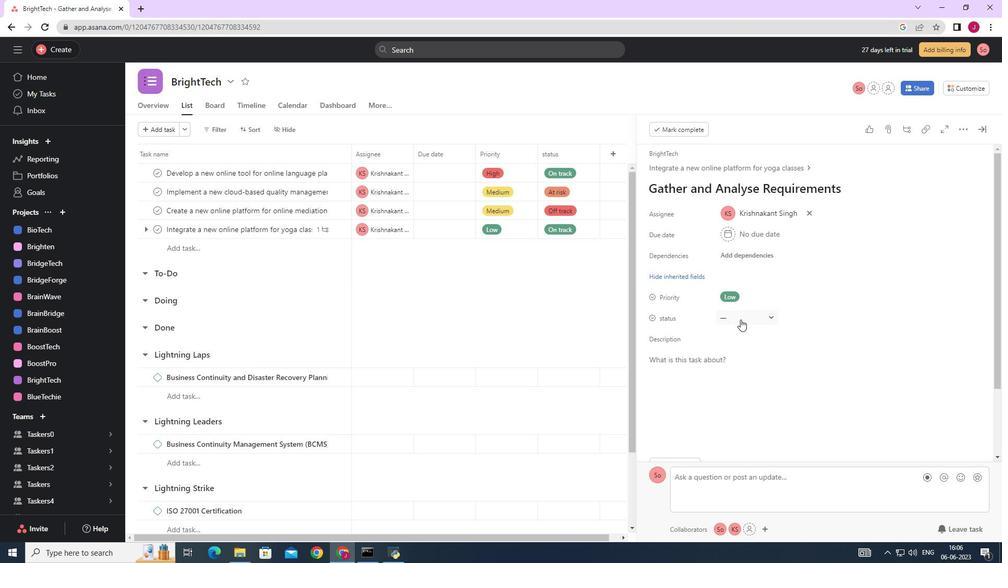 
Action: Mouse moved to (757, 359)
Screenshot: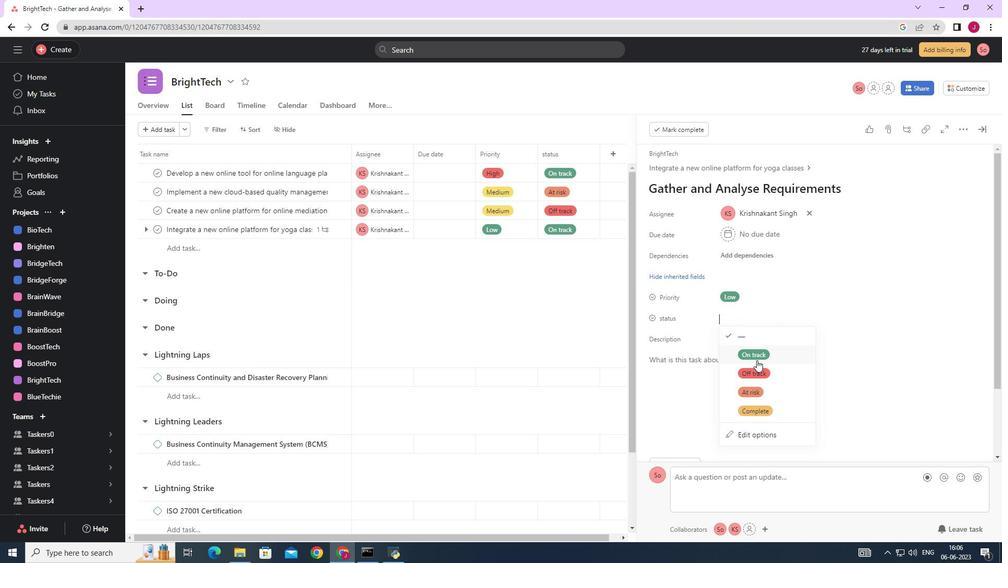 
Action: Mouse pressed left at (757, 359)
Screenshot: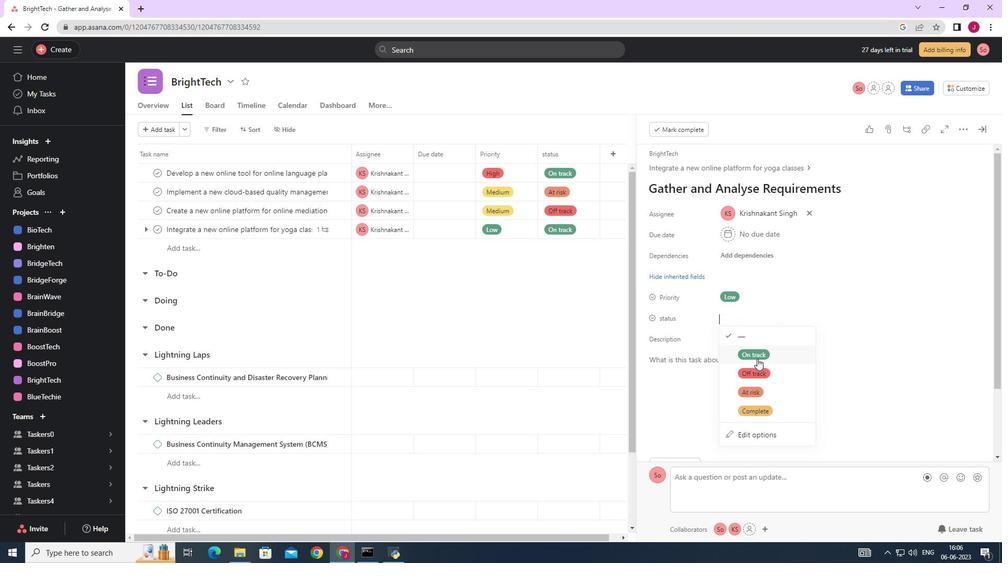 
Action: Mouse moved to (977, 124)
Screenshot: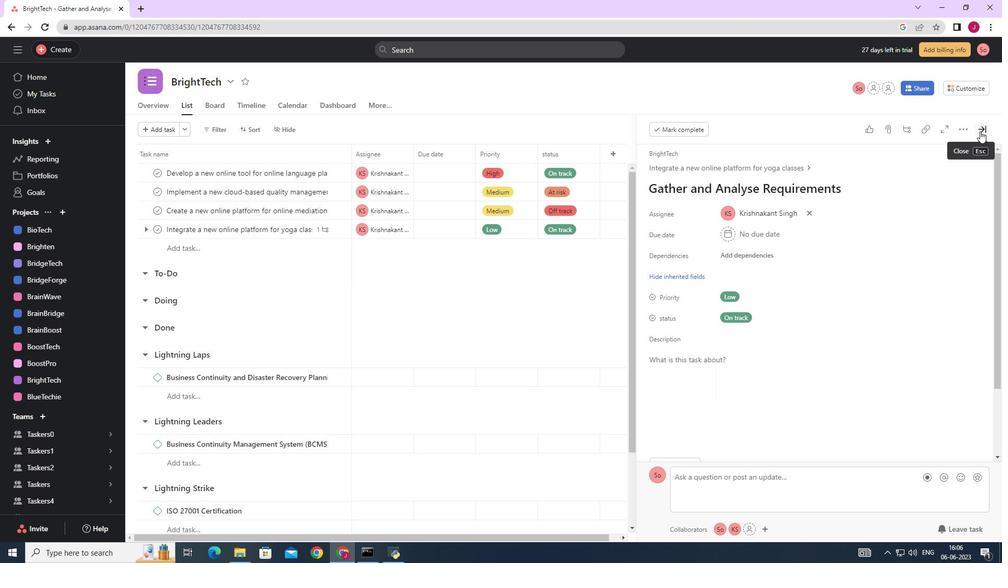 
Action: Mouse pressed left at (977, 124)
Screenshot: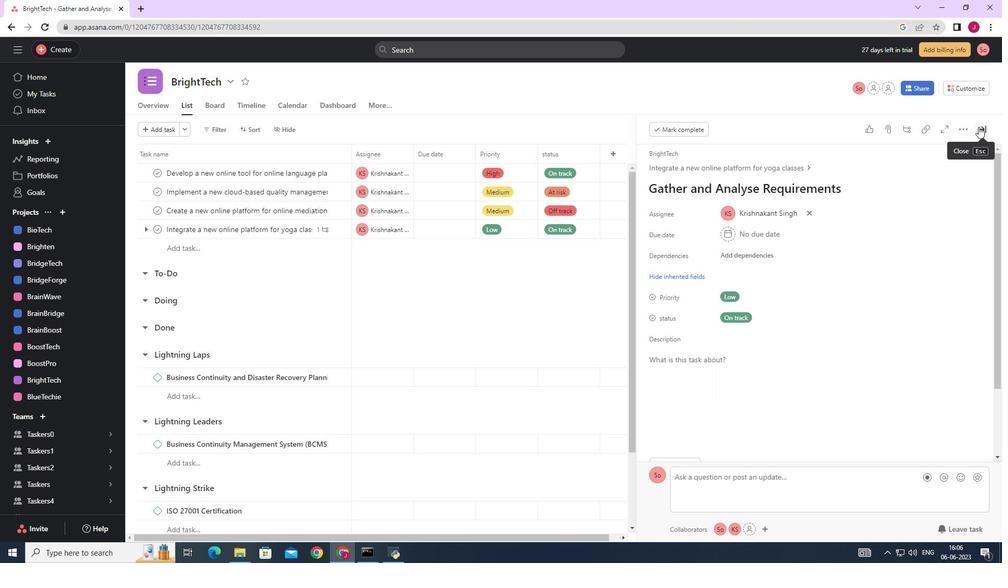 
Action: Mouse moved to (967, 125)
Screenshot: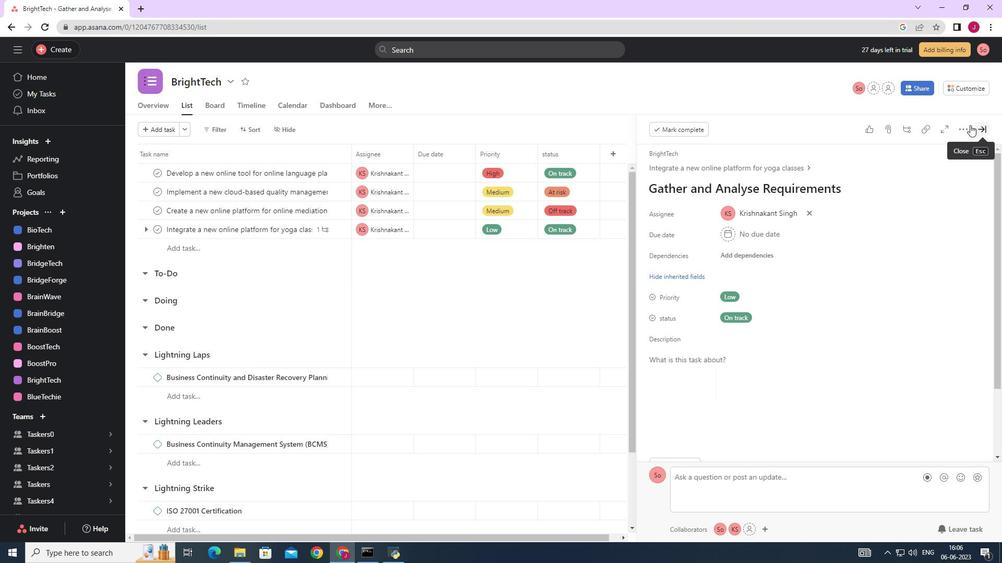 
